 Task: Look for space in Tomé, Chile from 2nd August, 2023 to 12th August, 2023 for 2 adults in price range Rs.5000 to Rs.10000. Place can be private room with 1  bedroom having 1 bed and 1 bathroom. Property type can be house, flat, guest house, hotel. Booking option can be shelf check-in. Required host language is English.
Action: Mouse moved to (374, 125)
Screenshot: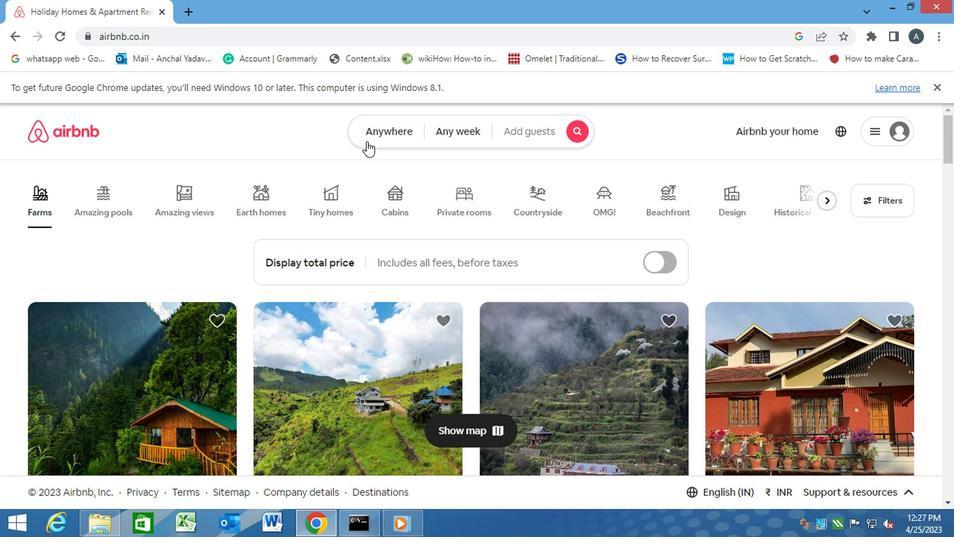 
Action: Mouse pressed left at (374, 125)
Screenshot: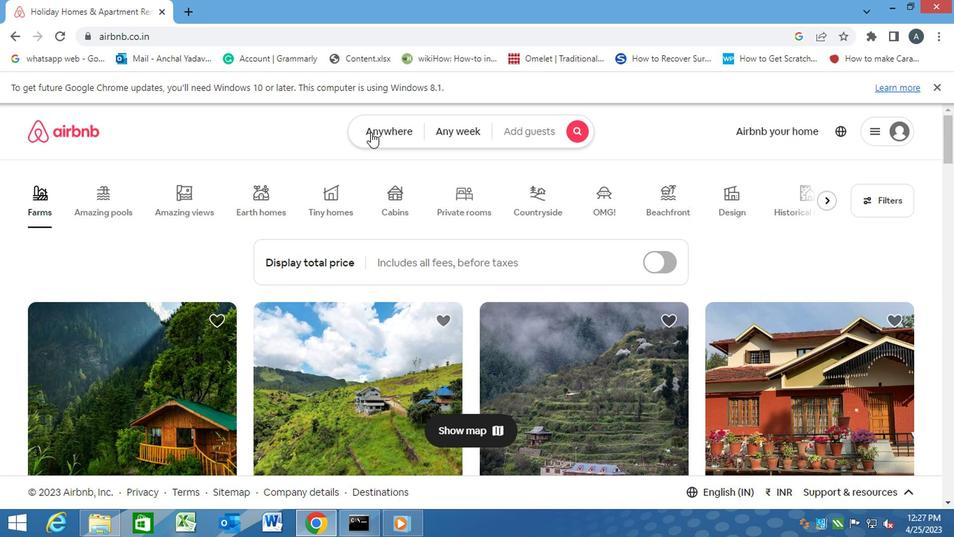
Action: Mouse moved to (268, 171)
Screenshot: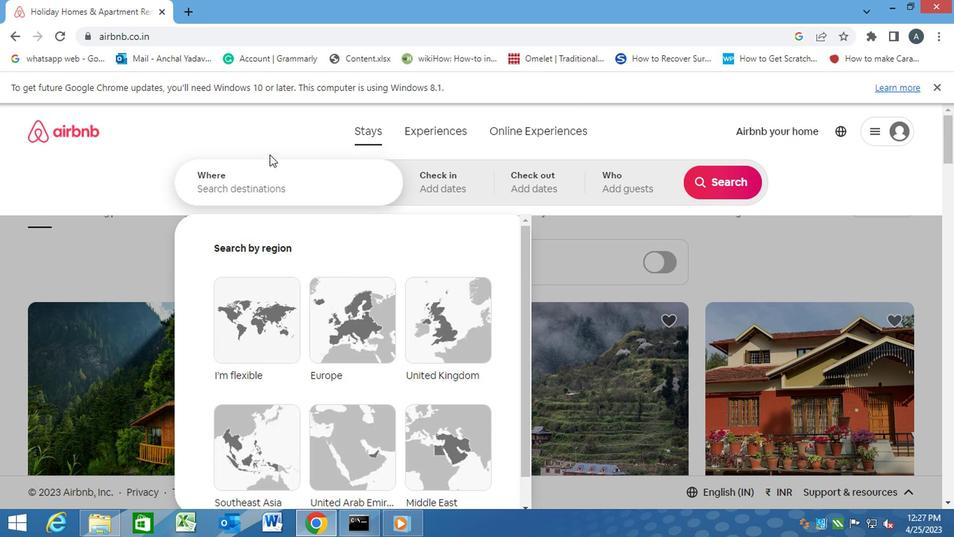 
Action: Mouse pressed left at (268, 171)
Screenshot: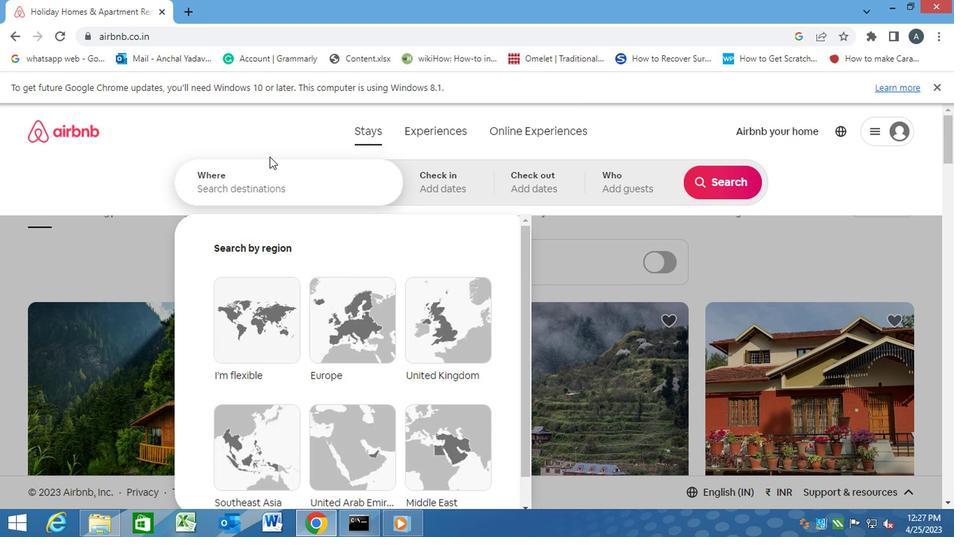 
Action: Key pressed t<Key.caps_lock>ome,<Key.space><Key.caps_lock>c<Key.caps_lock>hile<Key.enter>
Screenshot: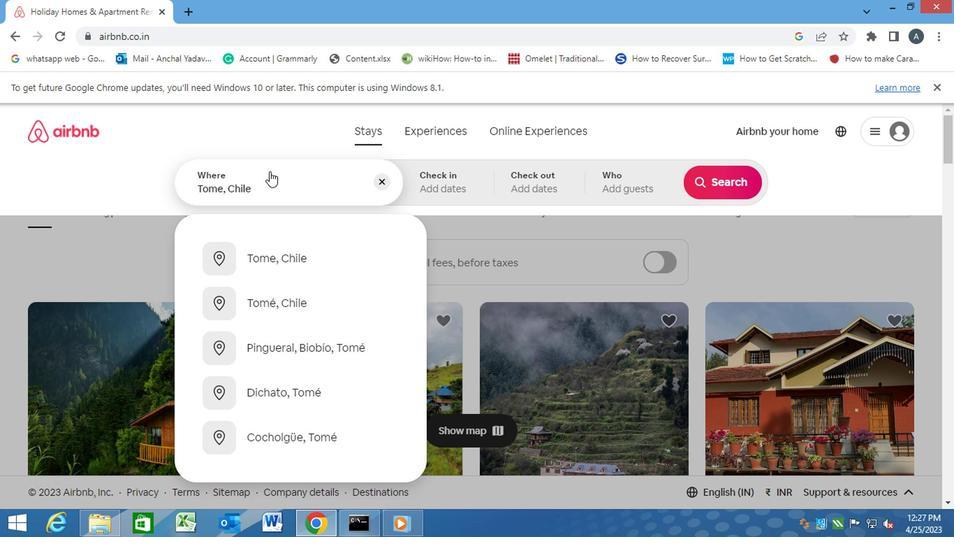 
Action: Mouse moved to (717, 297)
Screenshot: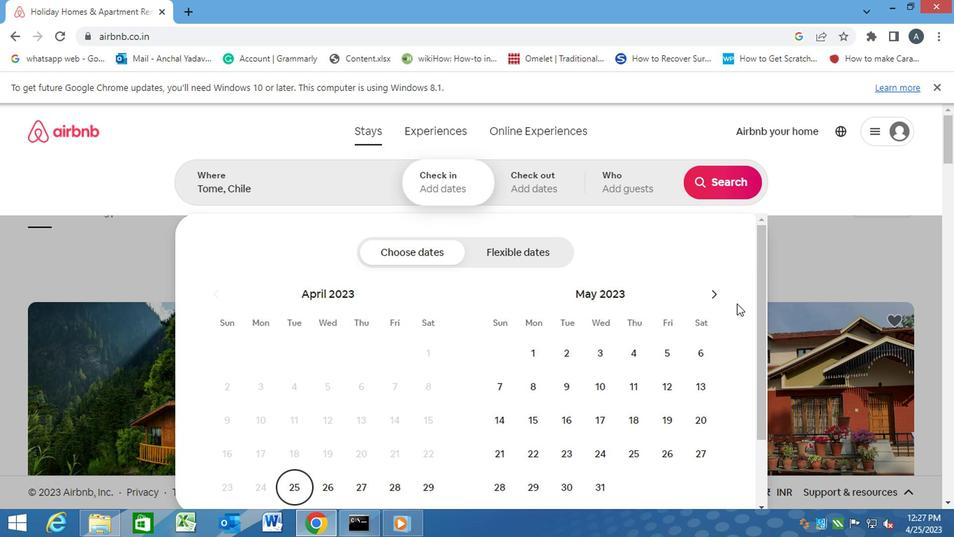 
Action: Mouse pressed left at (717, 297)
Screenshot: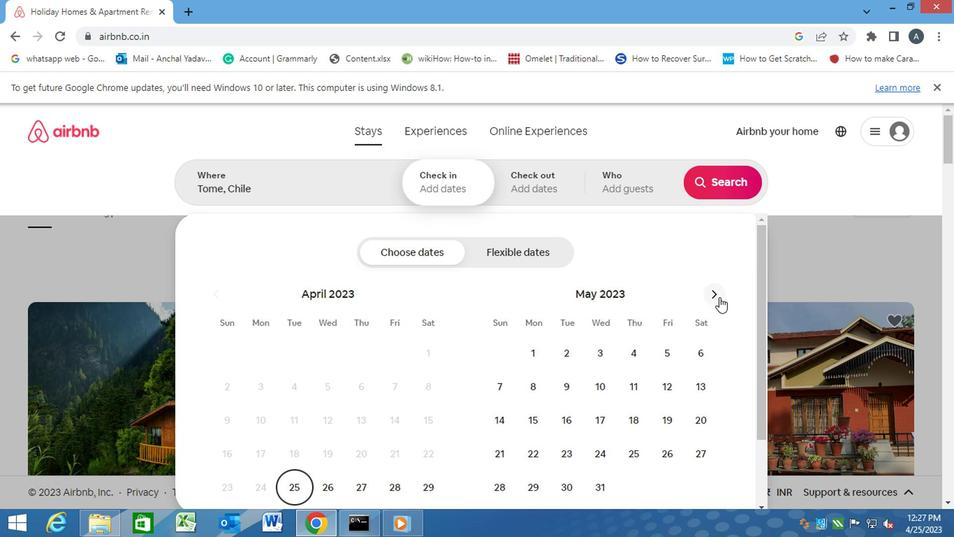
Action: Mouse pressed left at (717, 297)
Screenshot: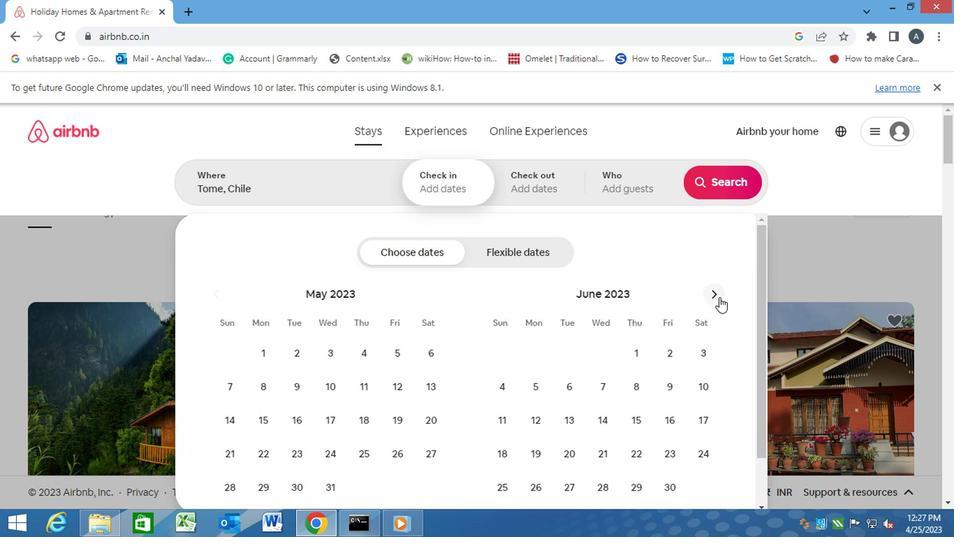 
Action: Mouse pressed left at (717, 297)
Screenshot: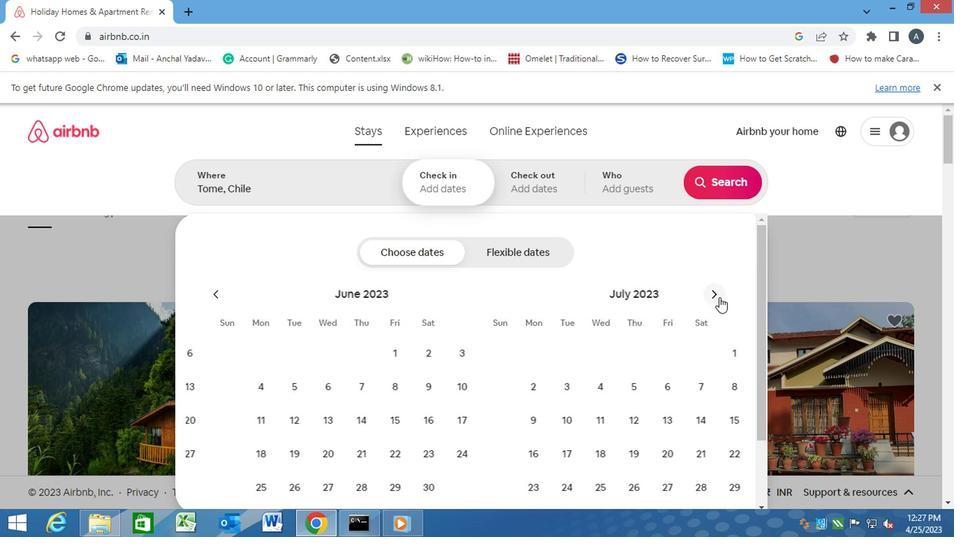 
Action: Mouse moved to (592, 353)
Screenshot: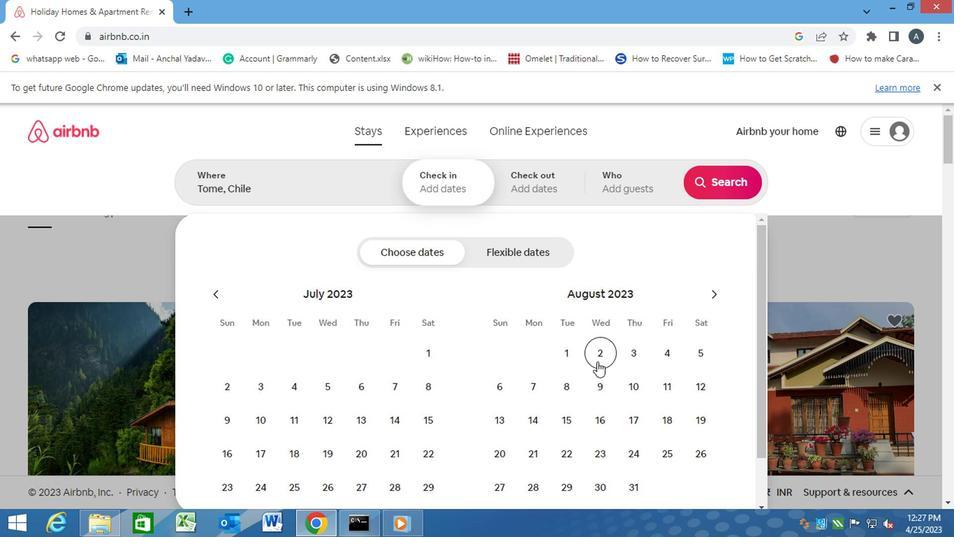 
Action: Mouse pressed left at (592, 353)
Screenshot: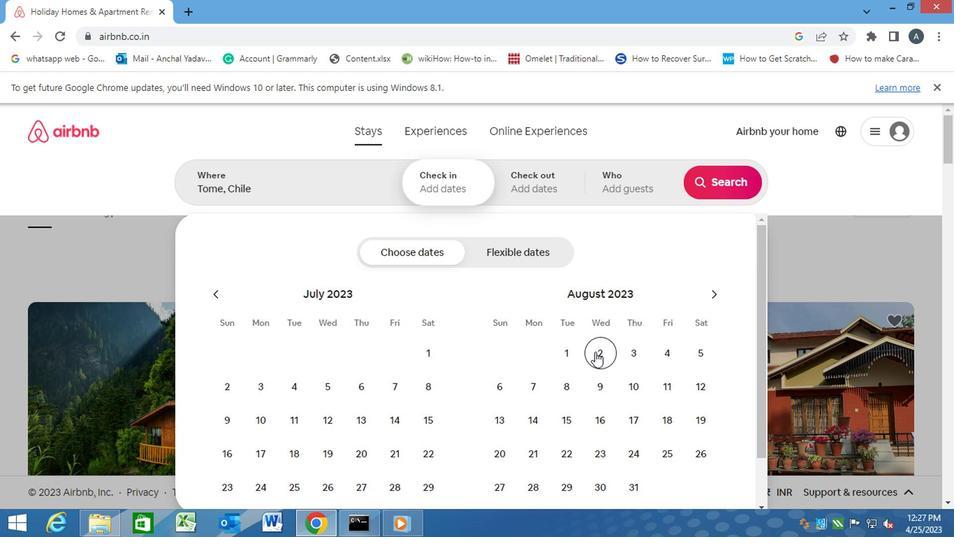 
Action: Mouse moved to (705, 386)
Screenshot: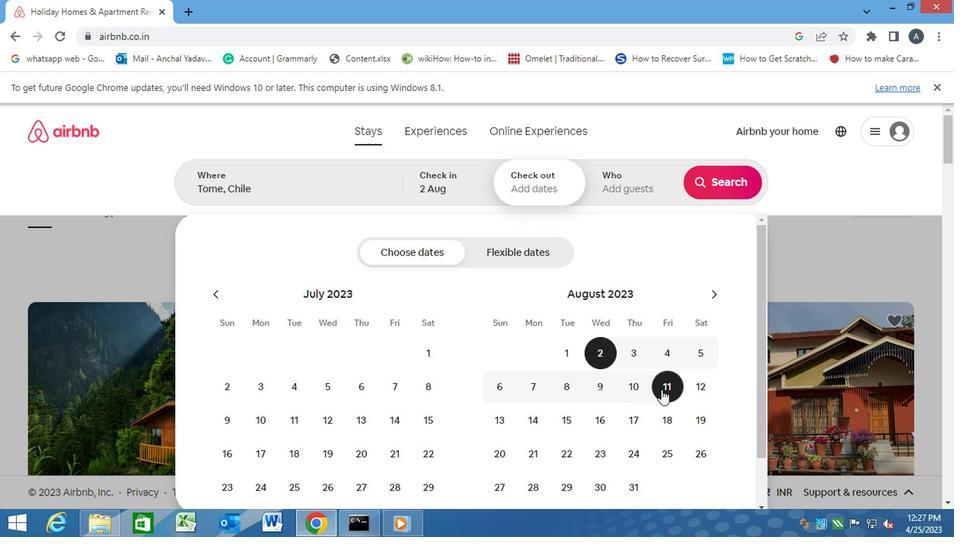 
Action: Mouse pressed left at (705, 386)
Screenshot: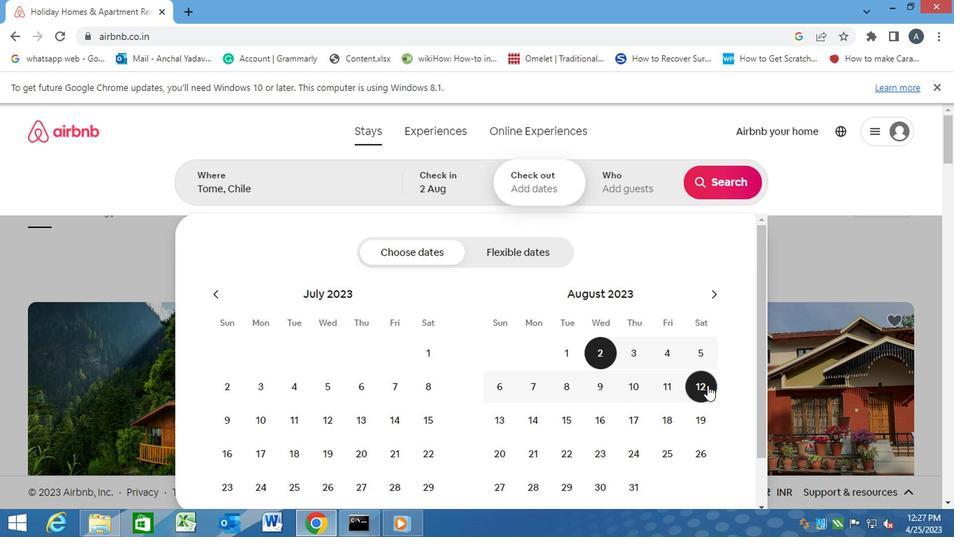 
Action: Mouse moved to (629, 185)
Screenshot: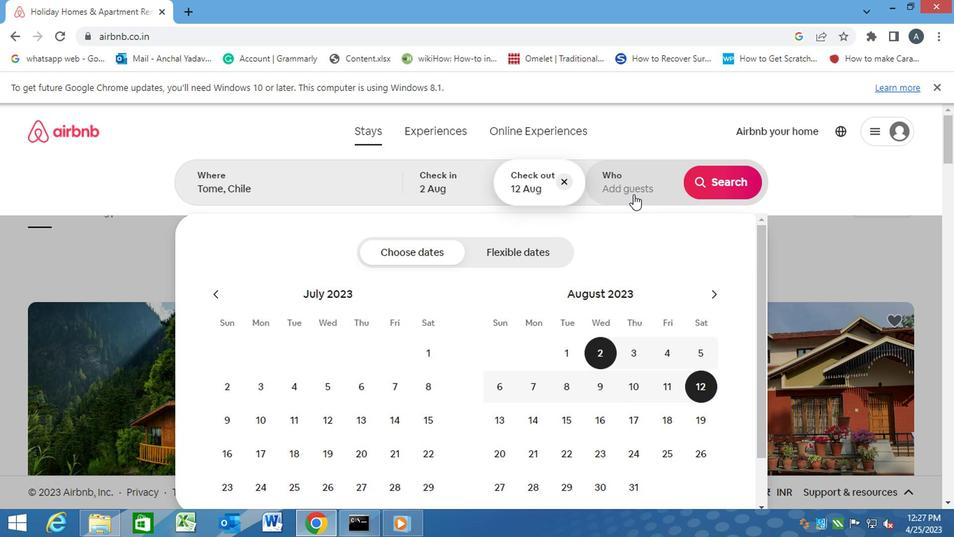 
Action: Mouse pressed left at (629, 185)
Screenshot: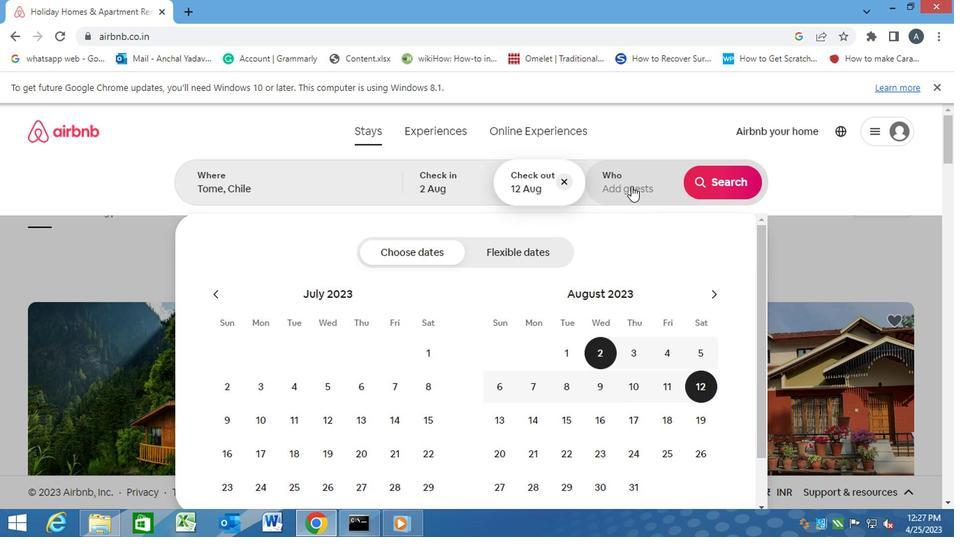 
Action: Mouse moved to (728, 250)
Screenshot: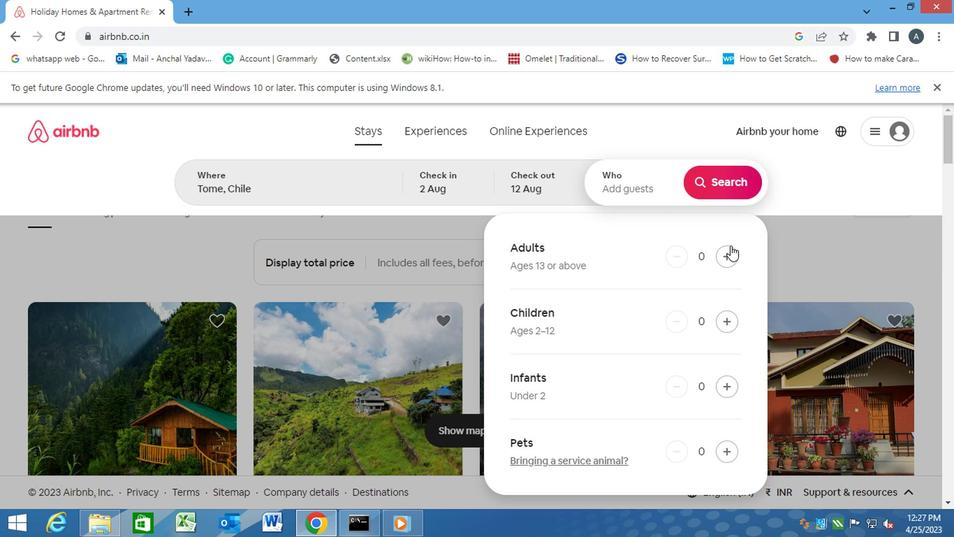 
Action: Mouse pressed left at (728, 250)
Screenshot: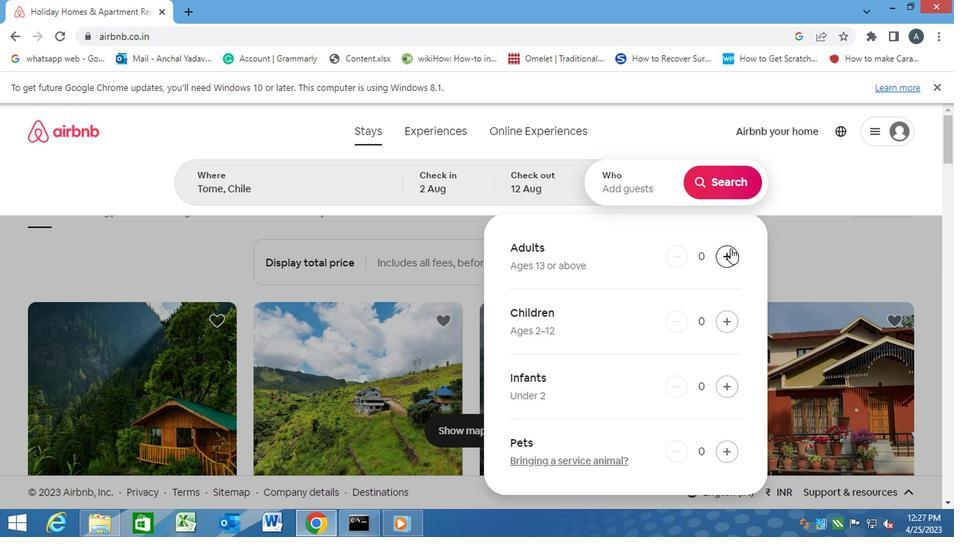 
Action: Mouse pressed left at (728, 250)
Screenshot: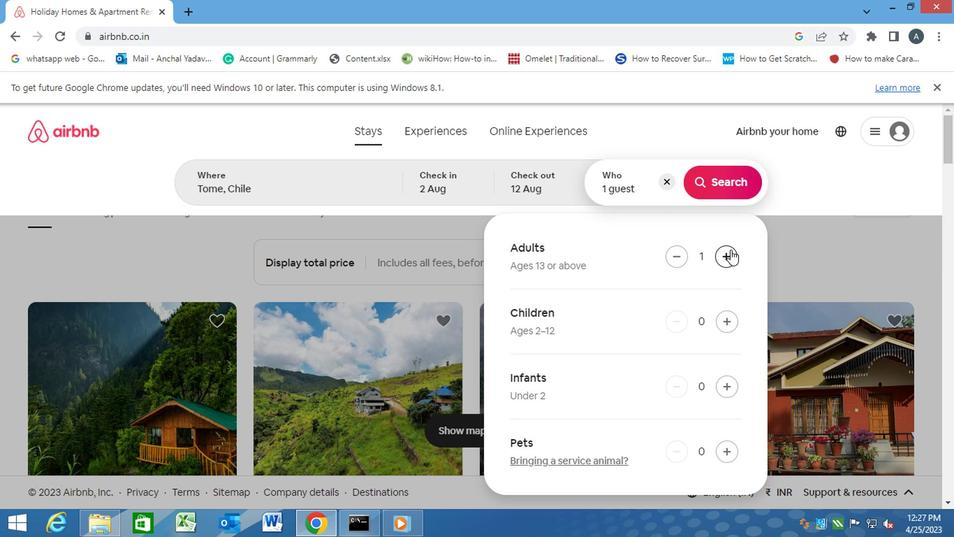 
Action: Mouse moved to (717, 188)
Screenshot: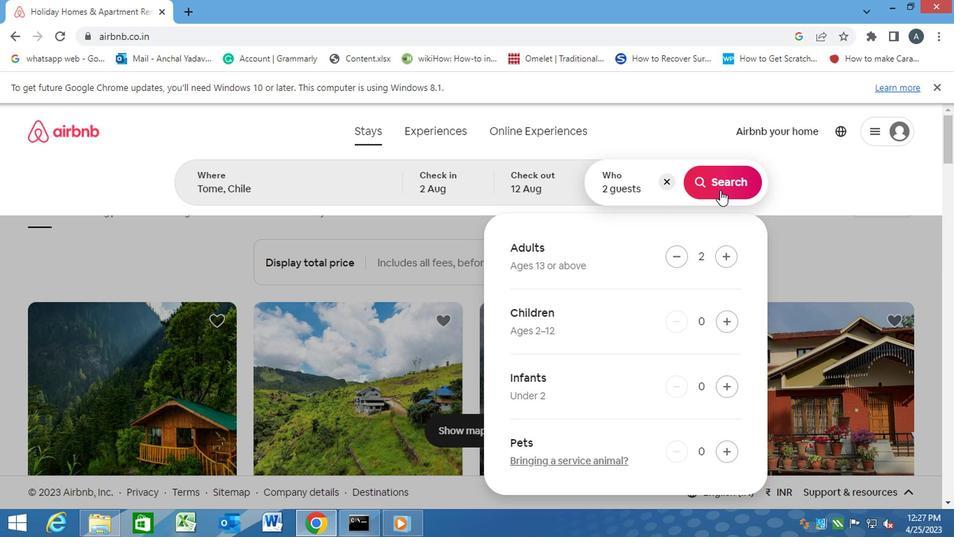 
Action: Mouse pressed left at (717, 188)
Screenshot: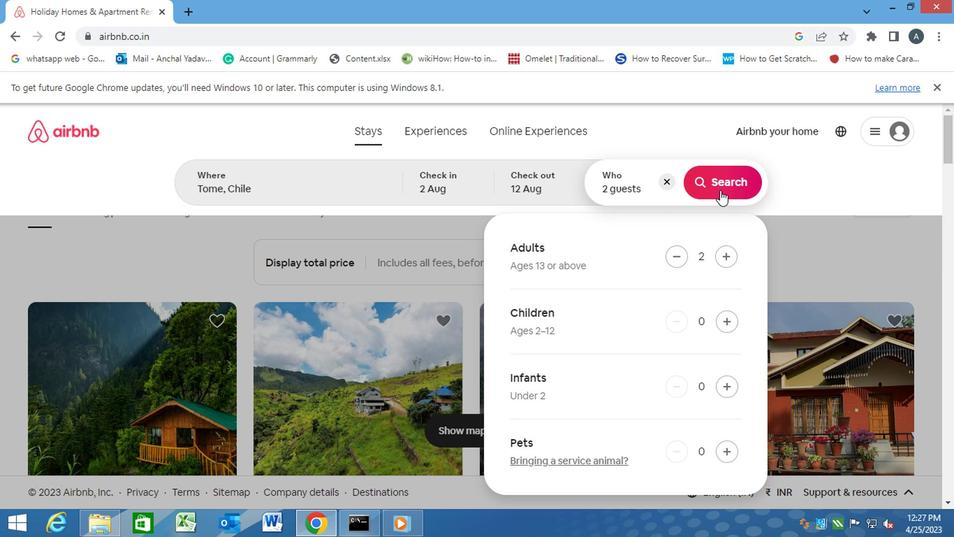 
Action: Mouse moved to (881, 180)
Screenshot: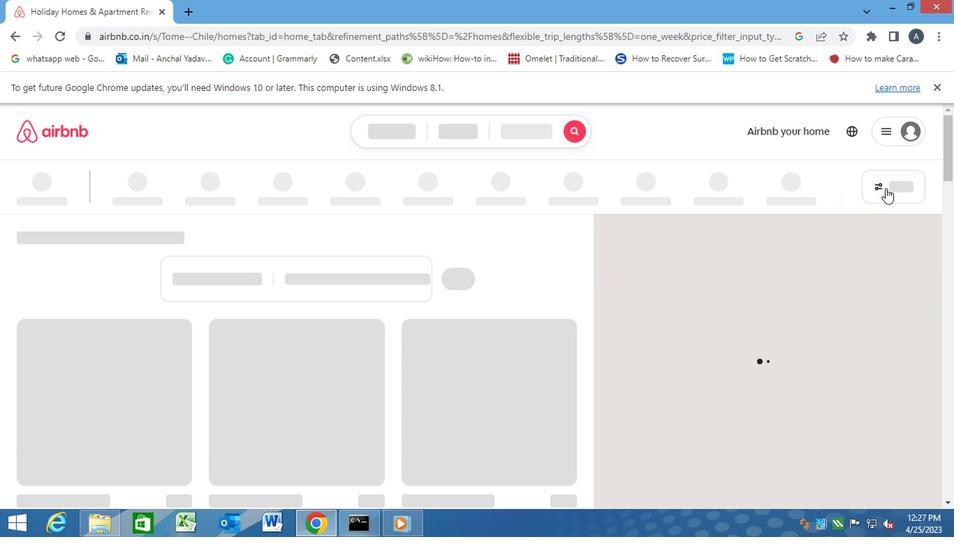 
Action: Mouse pressed left at (881, 180)
Screenshot: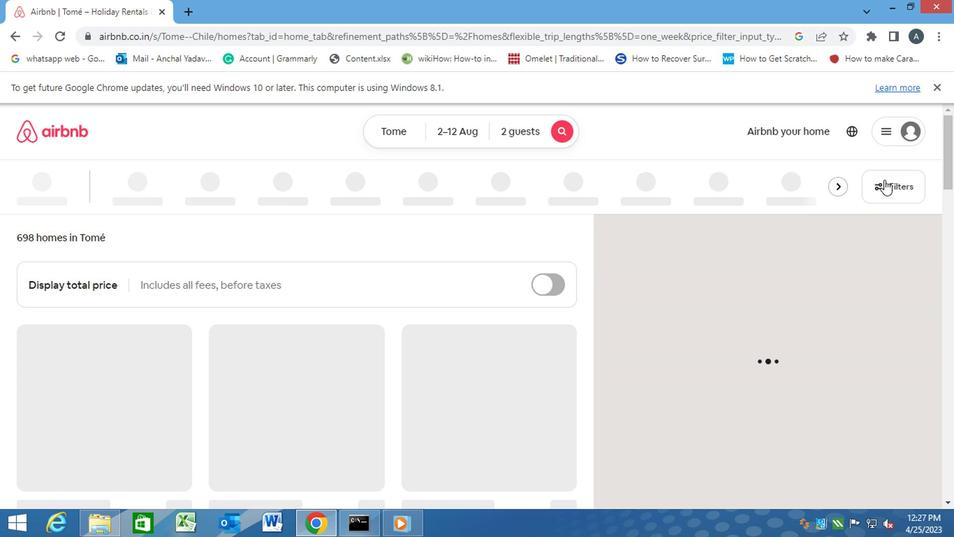 
Action: Mouse moved to (286, 367)
Screenshot: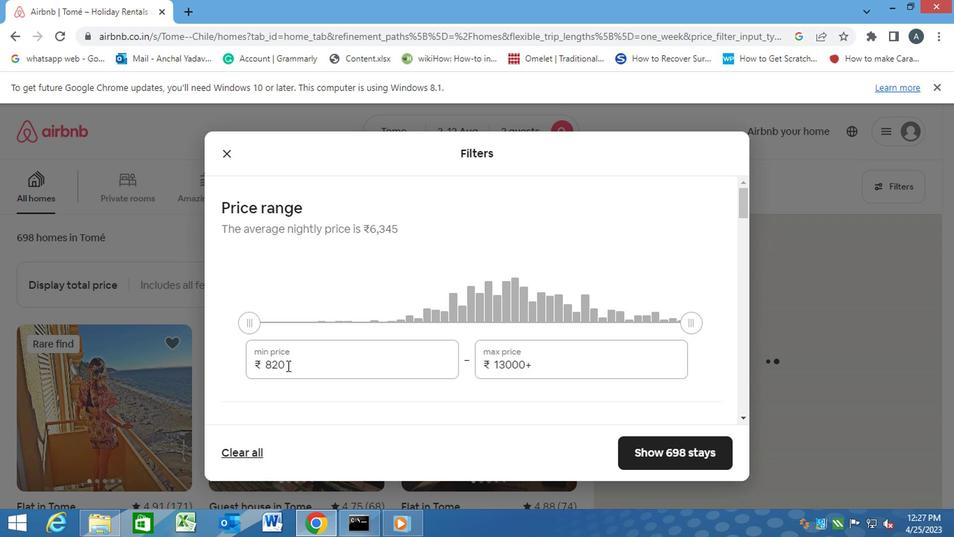 
Action: Mouse pressed left at (286, 367)
Screenshot: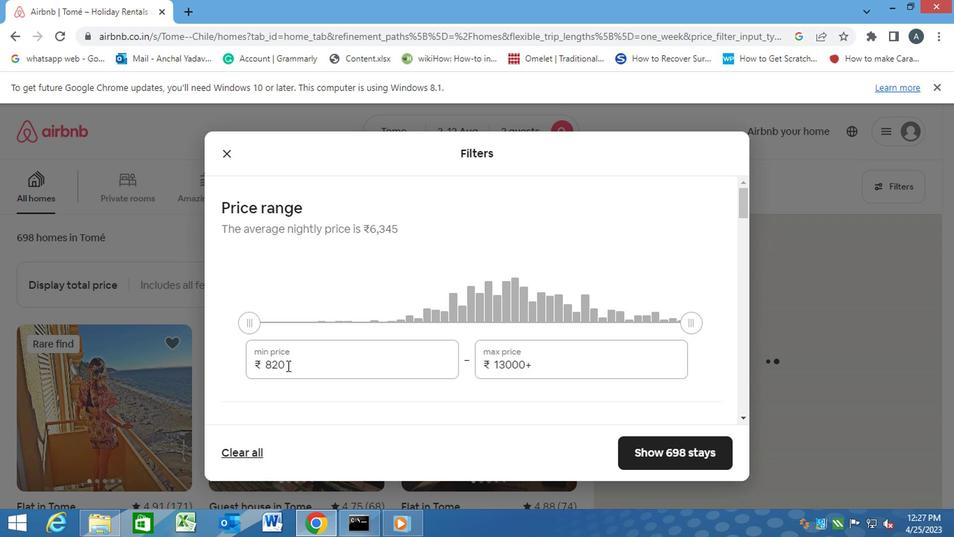 
Action: Mouse moved to (253, 366)
Screenshot: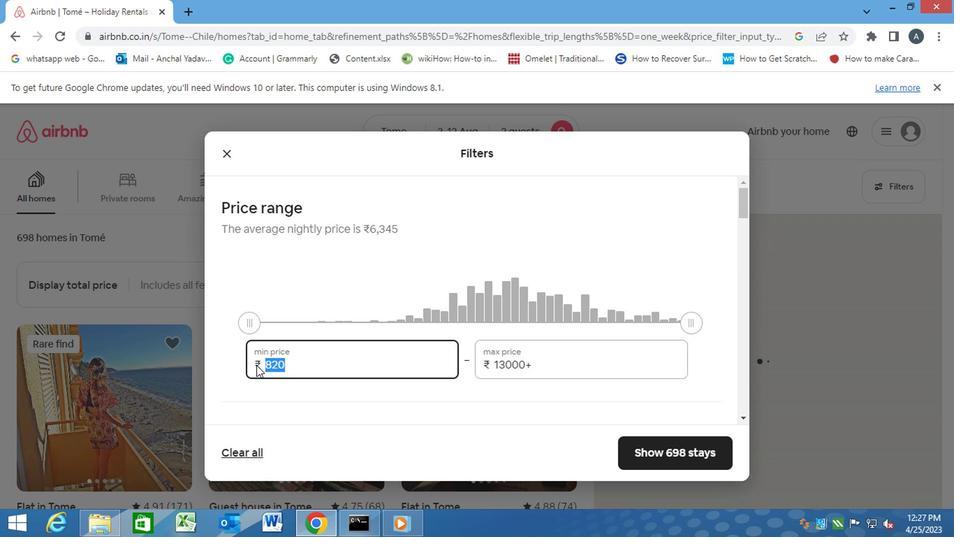 
Action: Key pressed 5000<Key.tab><Key.backspace>10000
Screenshot: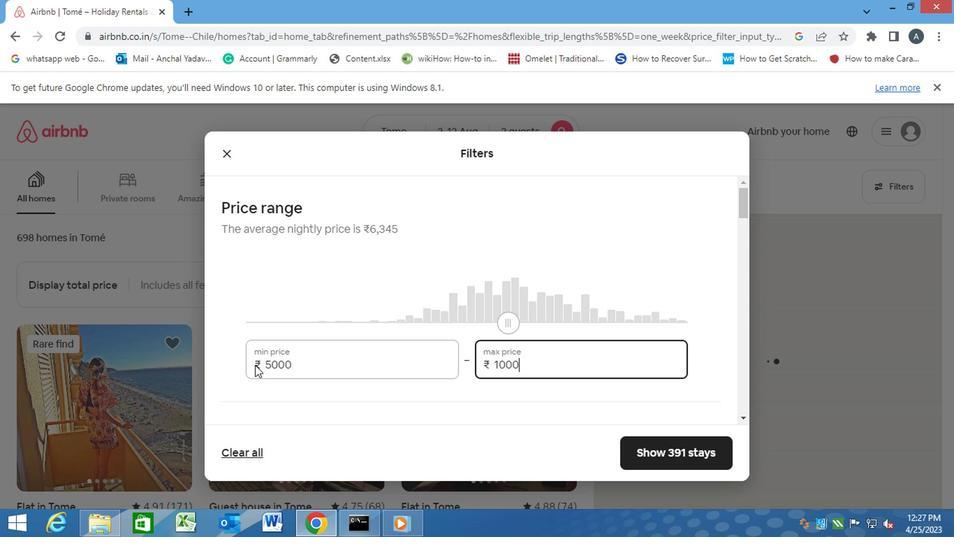 
Action: Mouse moved to (283, 392)
Screenshot: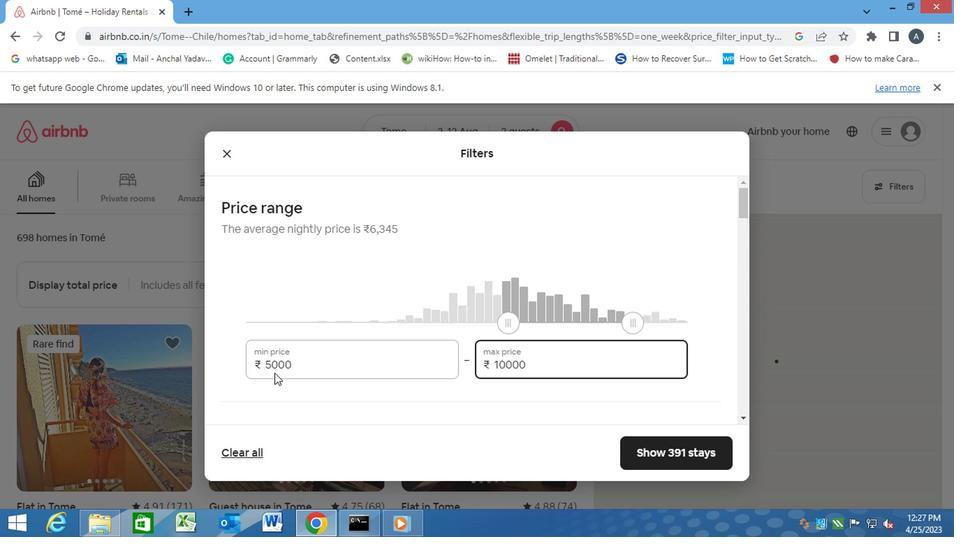 
Action: Mouse pressed left at (283, 392)
Screenshot: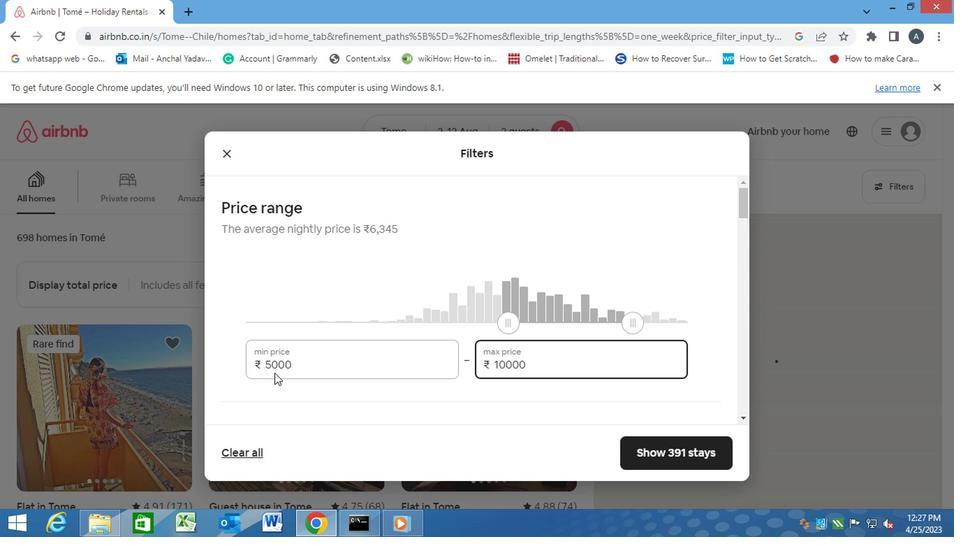 
Action: Mouse scrolled (283, 391) with delta (0, 0)
Screenshot: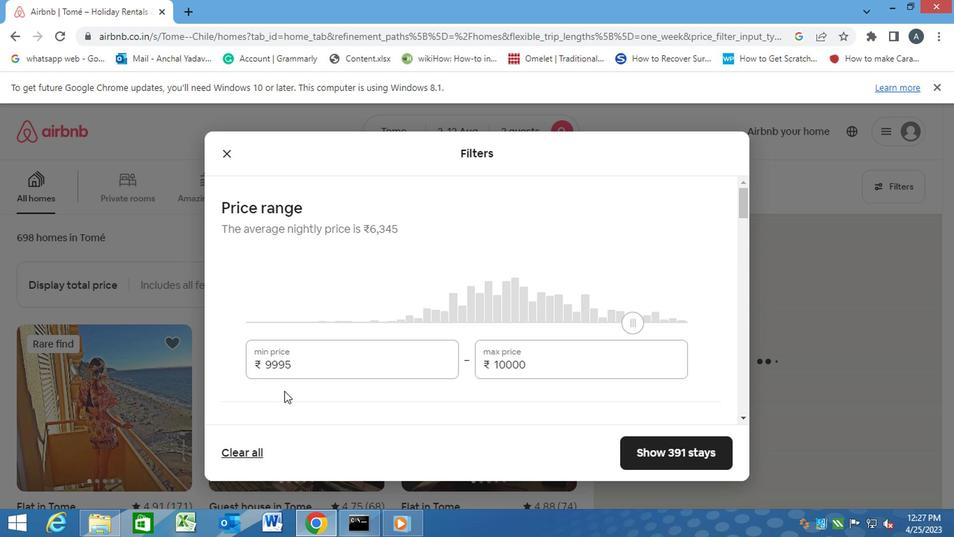 
Action: Mouse moved to (283, 392)
Screenshot: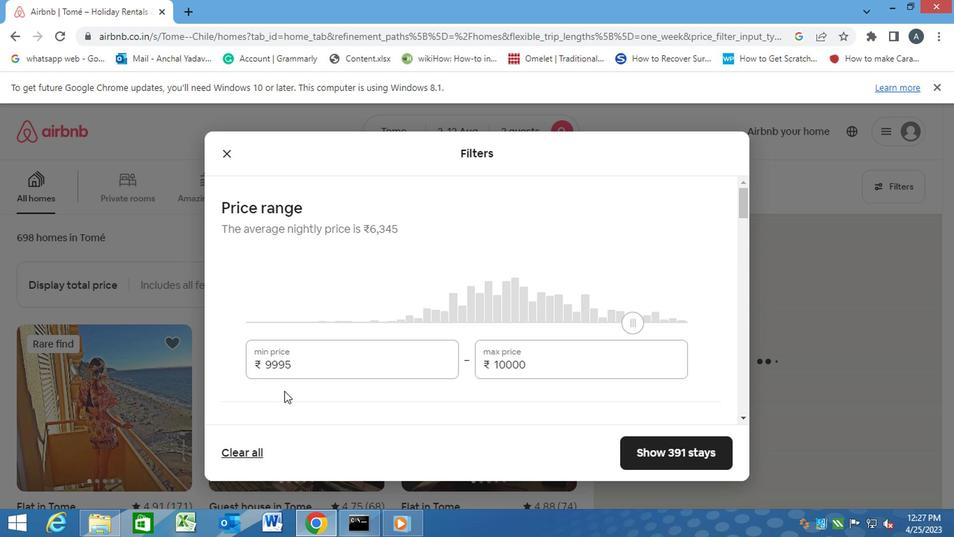
Action: Mouse scrolled (283, 392) with delta (0, 0)
Screenshot: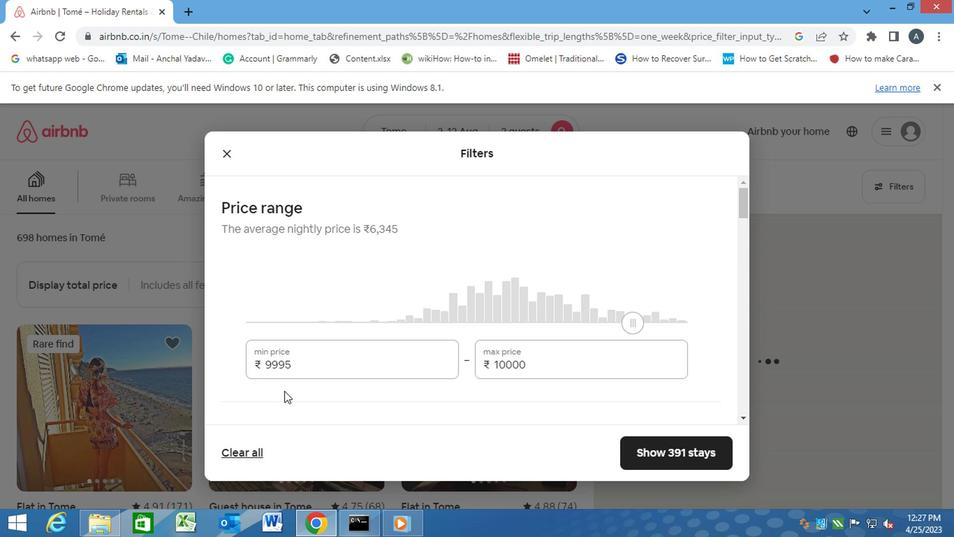 
Action: Mouse scrolled (283, 392) with delta (0, 0)
Screenshot: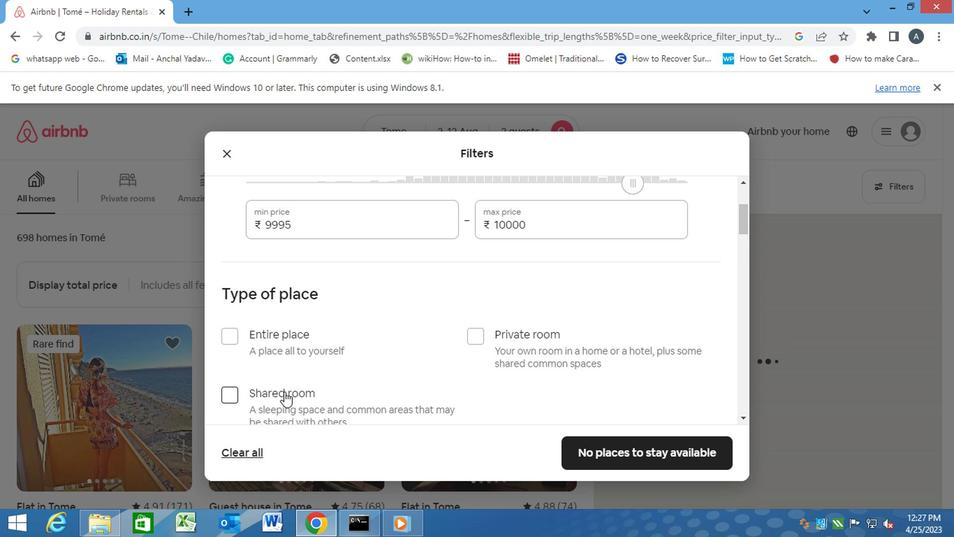 
Action: Mouse moved to (467, 265)
Screenshot: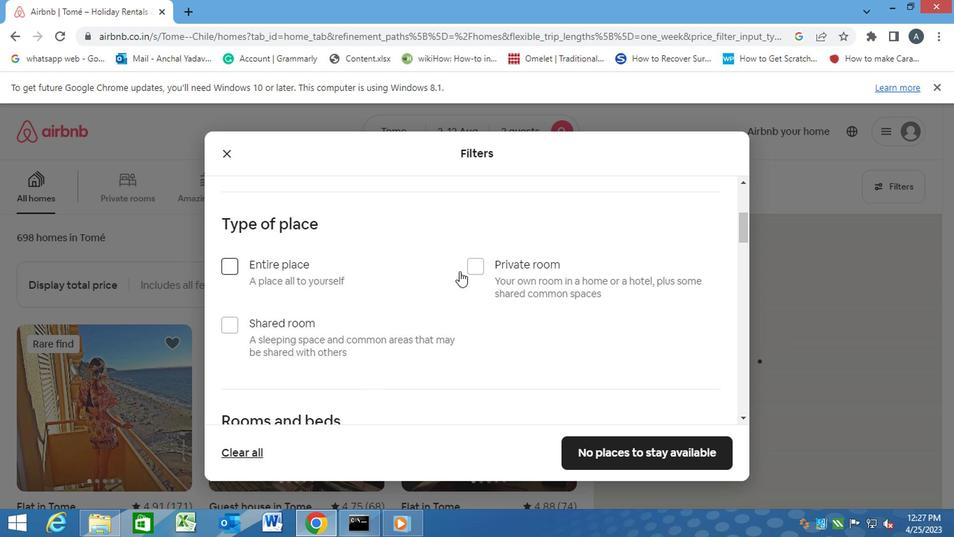 
Action: Mouse pressed left at (467, 265)
Screenshot: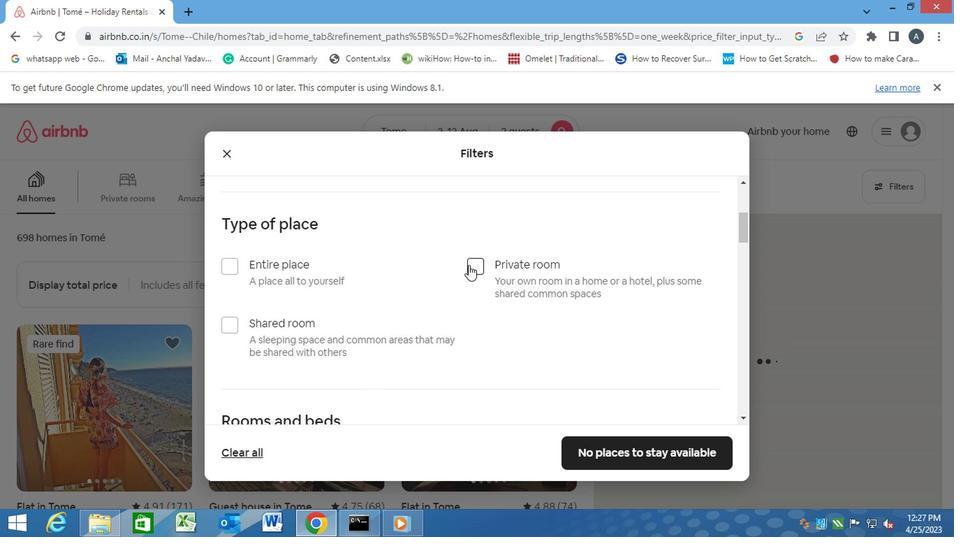 
Action: Mouse moved to (427, 331)
Screenshot: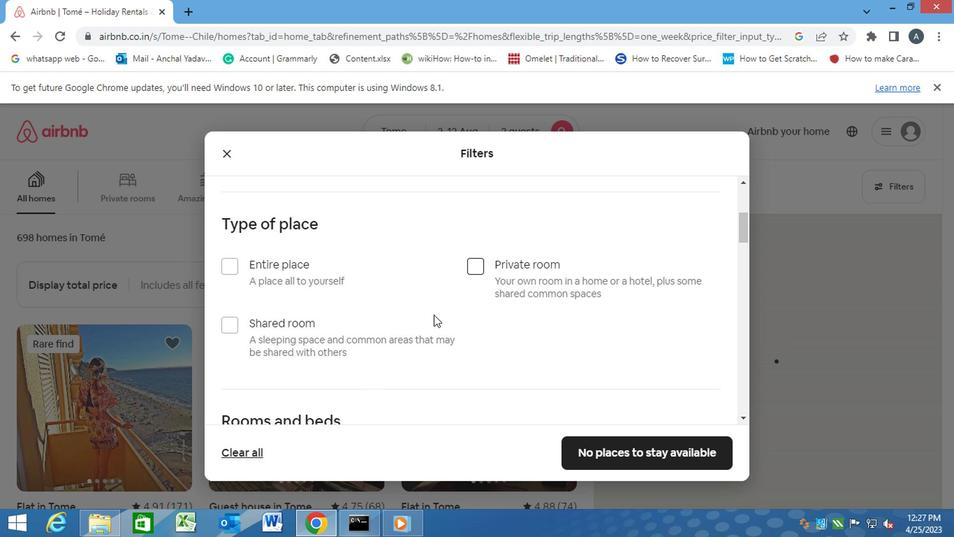 
Action: Mouse scrolled (427, 330) with delta (0, 0)
Screenshot: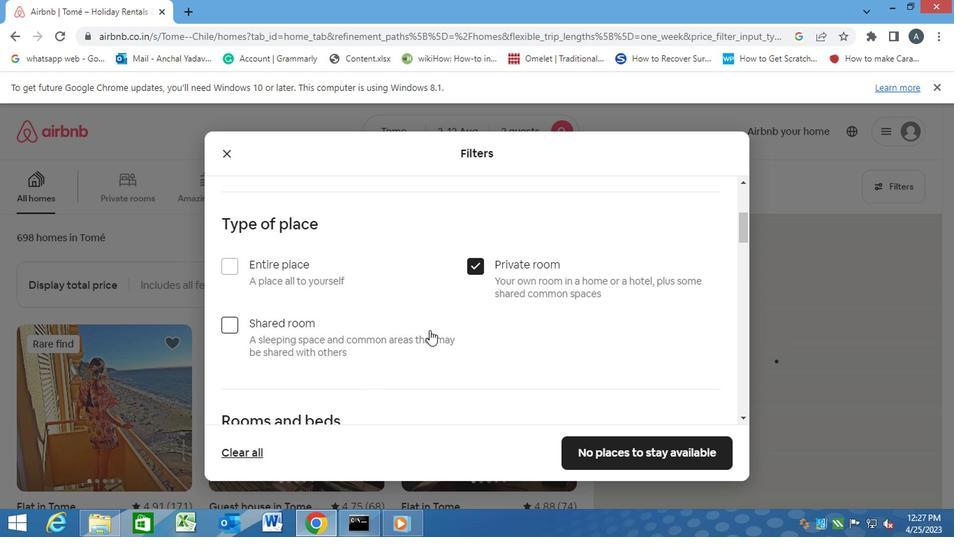 
Action: Mouse scrolled (427, 330) with delta (0, 0)
Screenshot: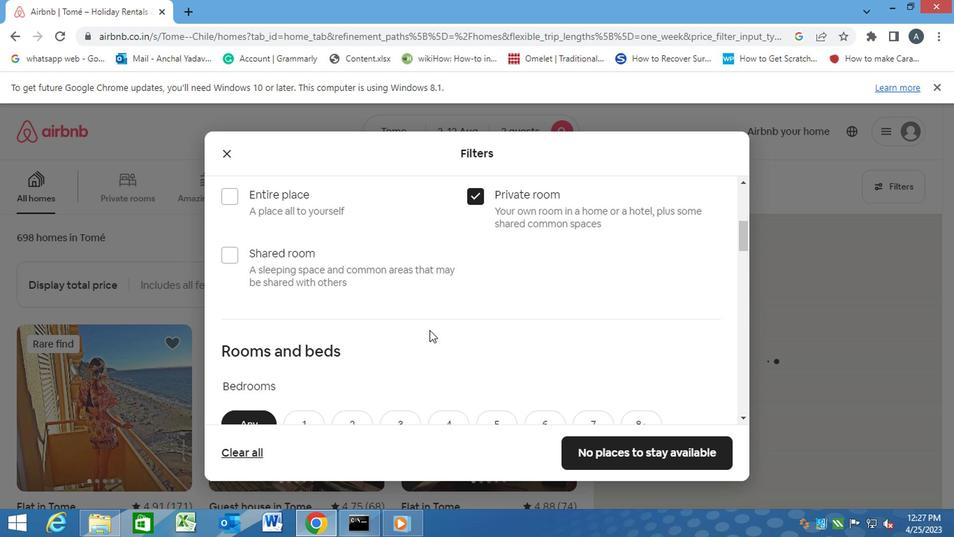 
Action: Mouse scrolled (427, 330) with delta (0, 0)
Screenshot: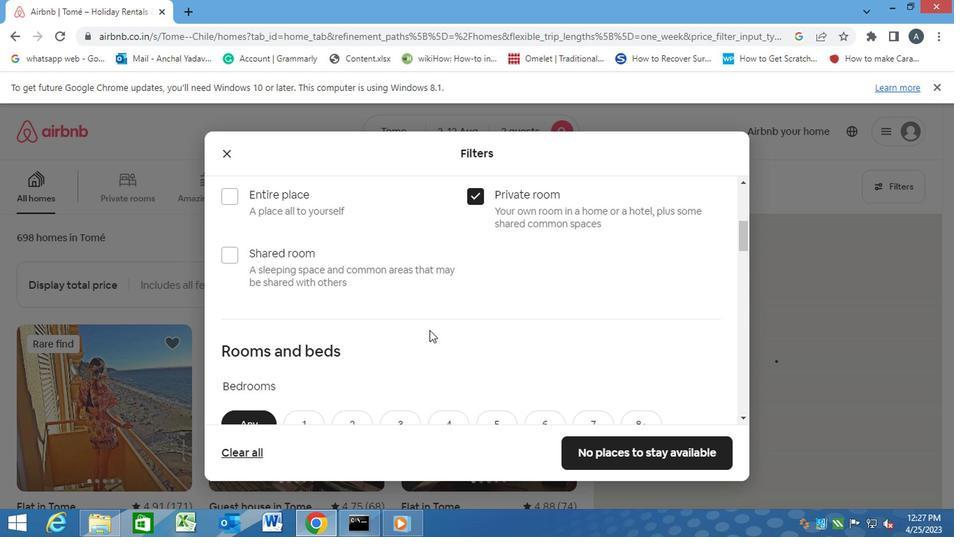 
Action: Mouse scrolled (427, 330) with delta (0, 0)
Screenshot: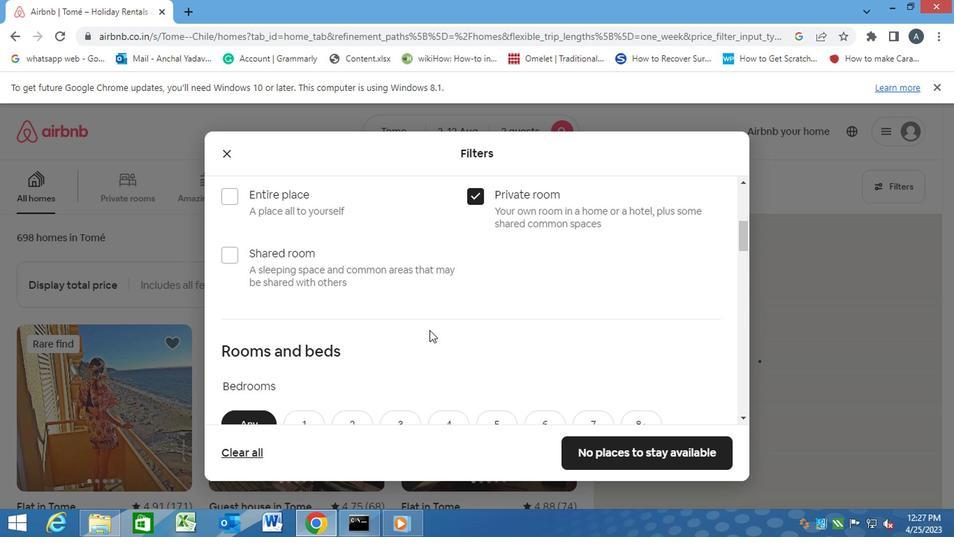 
Action: Mouse moved to (301, 214)
Screenshot: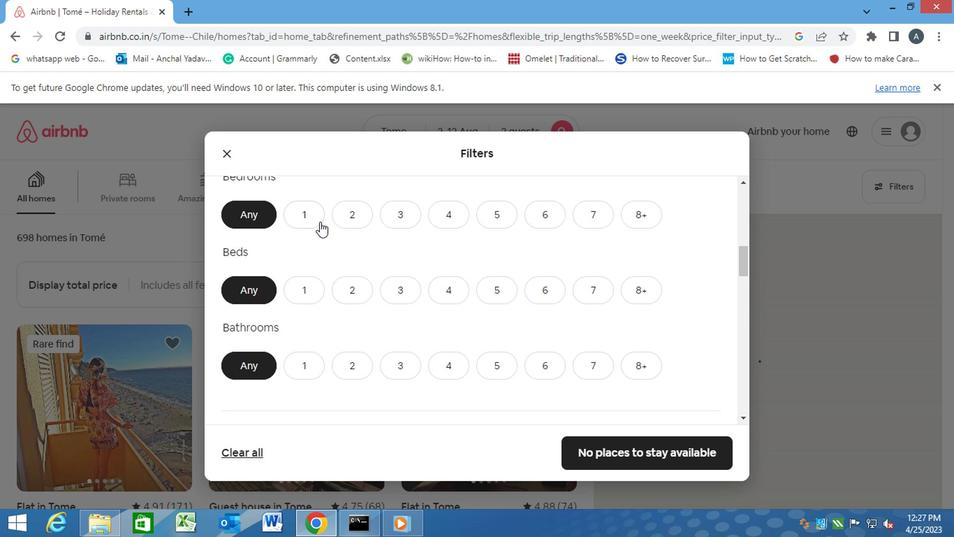 
Action: Mouse pressed left at (301, 214)
Screenshot: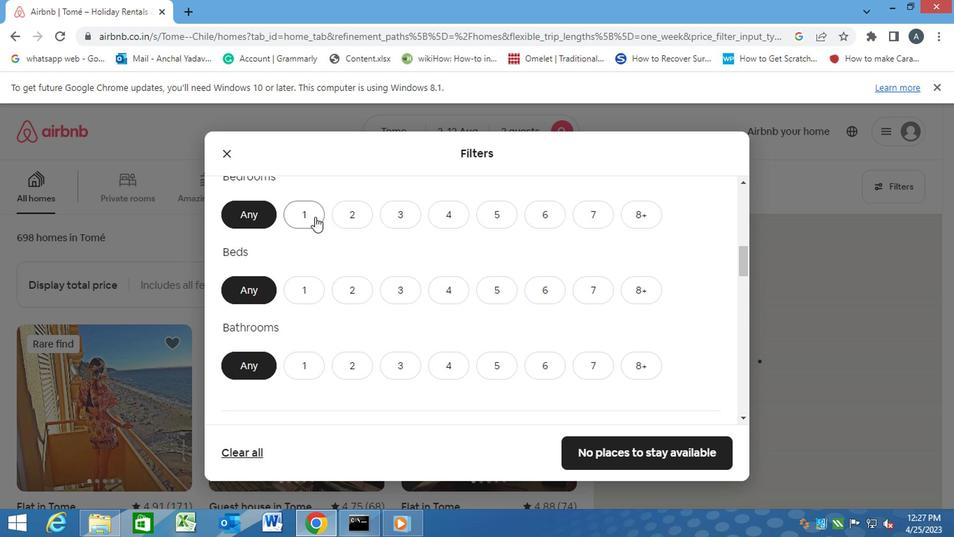 
Action: Mouse moved to (309, 285)
Screenshot: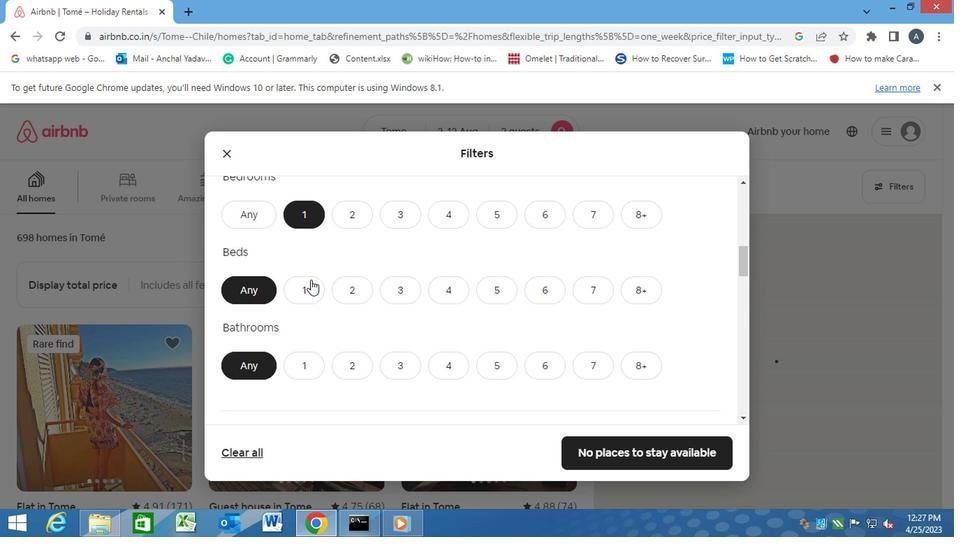 
Action: Mouse pressed left at (309, 285)
Screenshot: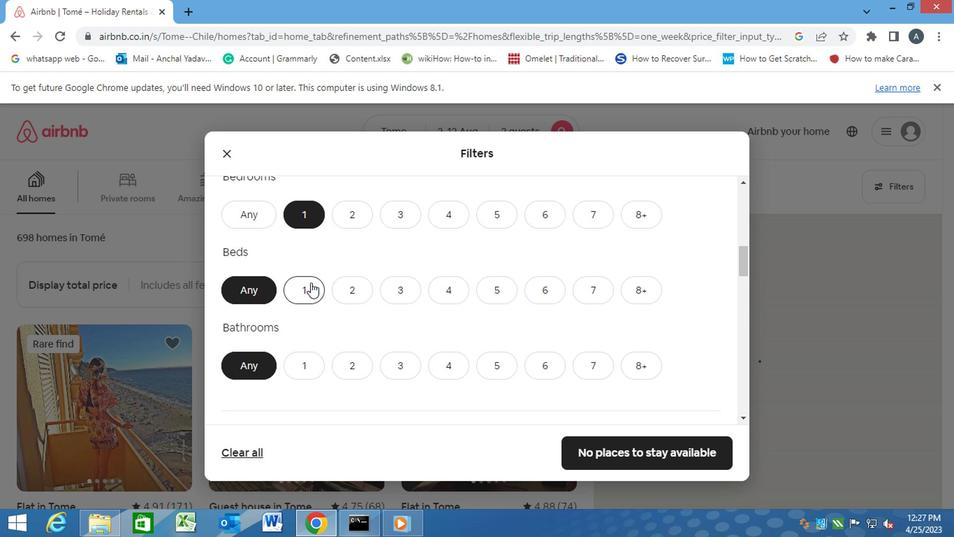 
Action: Mouse moved to (300, 367)
Screenshot: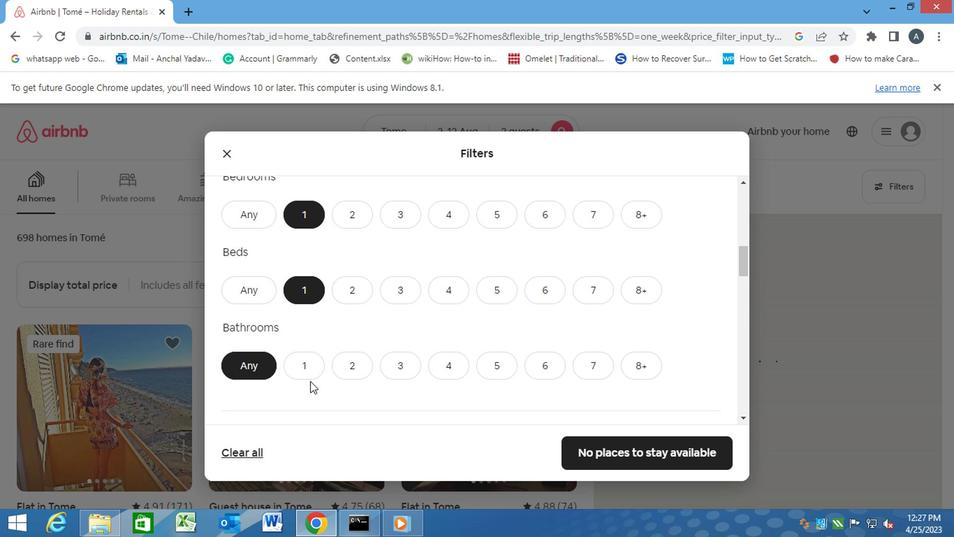 
Action: Mouse pressed left at (300, 367)
Screenshot: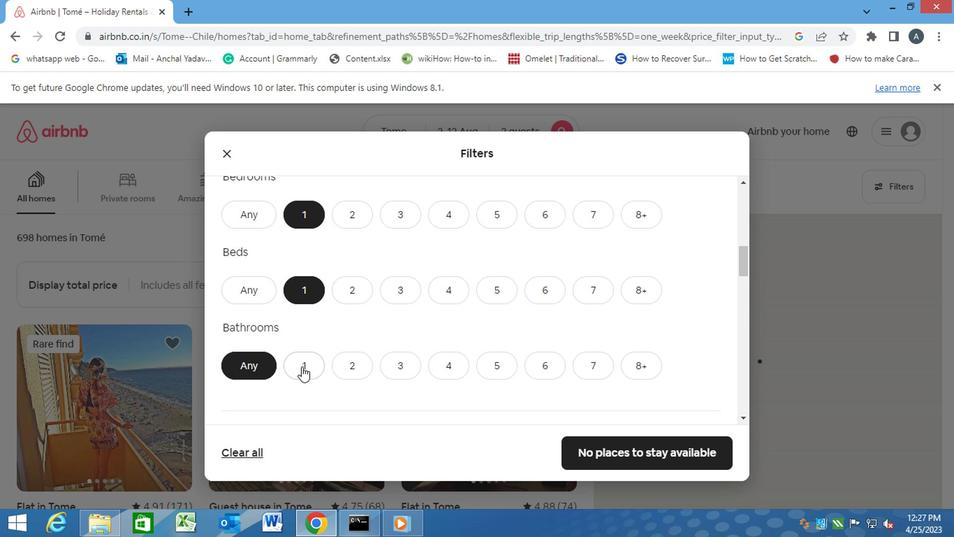 
Action: Mouse moved to (349, 409)
Screenshot: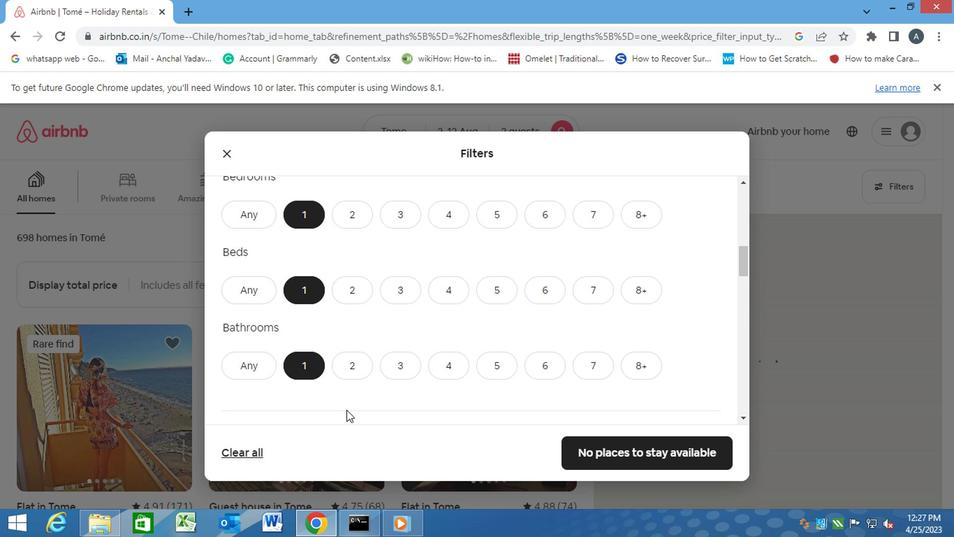 
Action: Mouse scrolled (349, 409) with delta (0, 0)
Screenshot: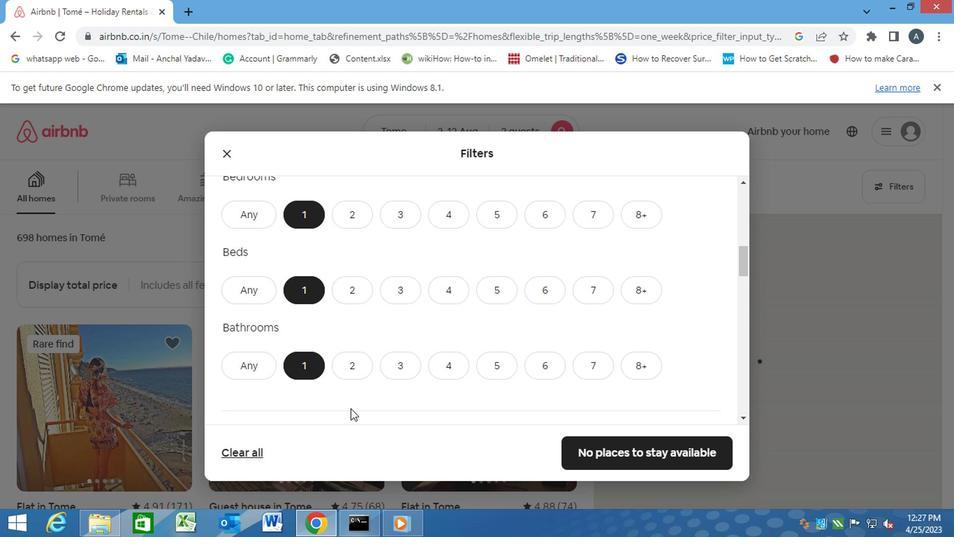
Action: Mouse scrolled (349, 409) with delta (0, 0)
Screenshot: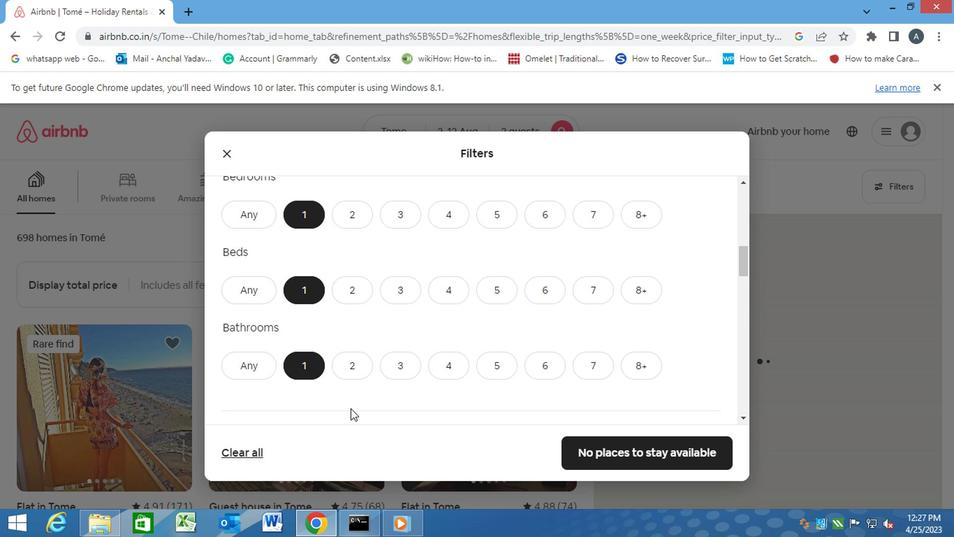 
Action: Mouse scrolled (349, 409) with delta (0, 0)
Screenshot: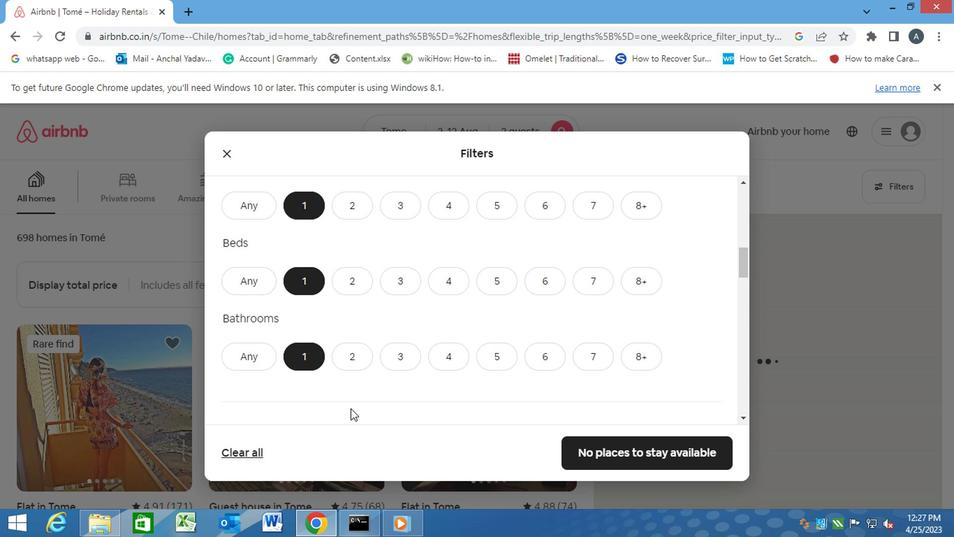 
Action: Mouse moved to (300, 316)
Screenshot: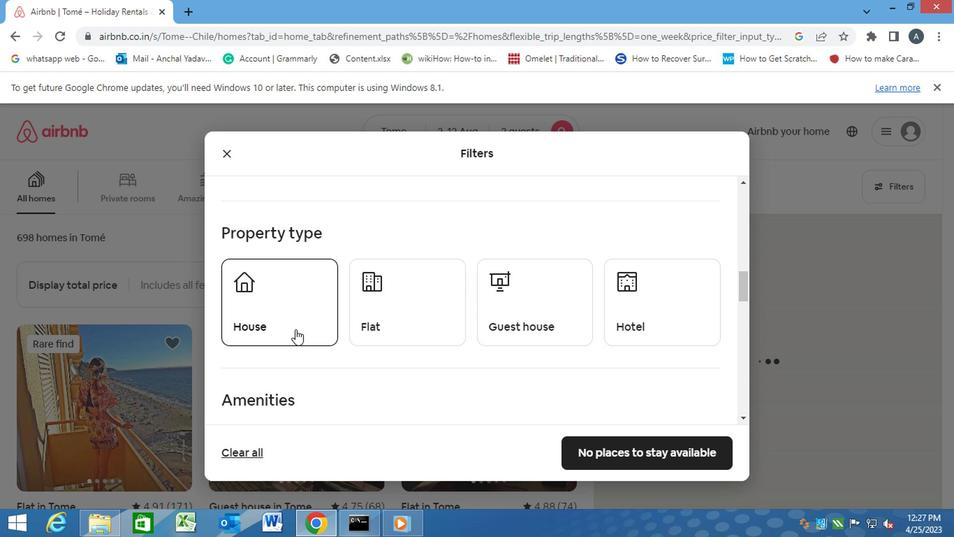 
Action: Mouse pressed left at (300, 316)
Screenshot: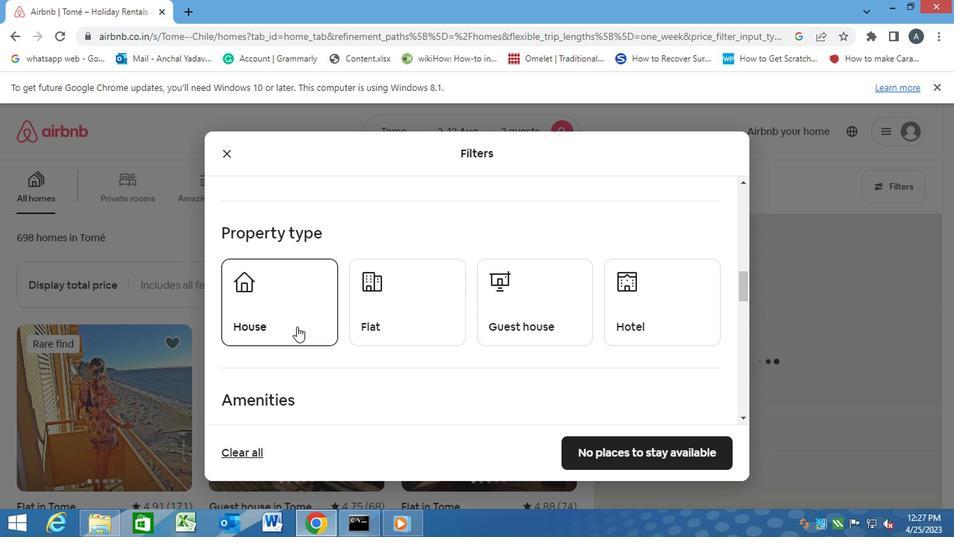 
Action: Mouse moved to (381, 307)
Screenshot: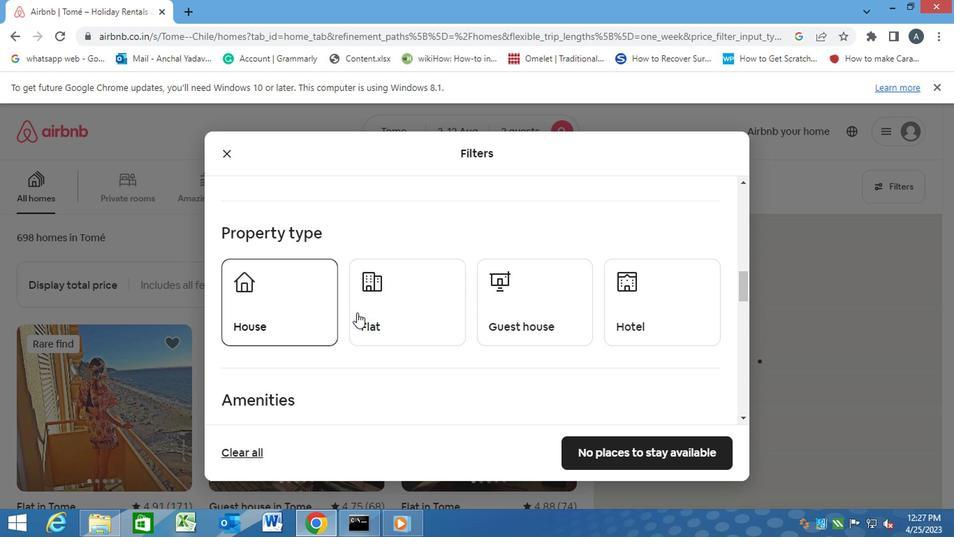 
Action: Mouse pressed left at (381, 307)
Screenshot: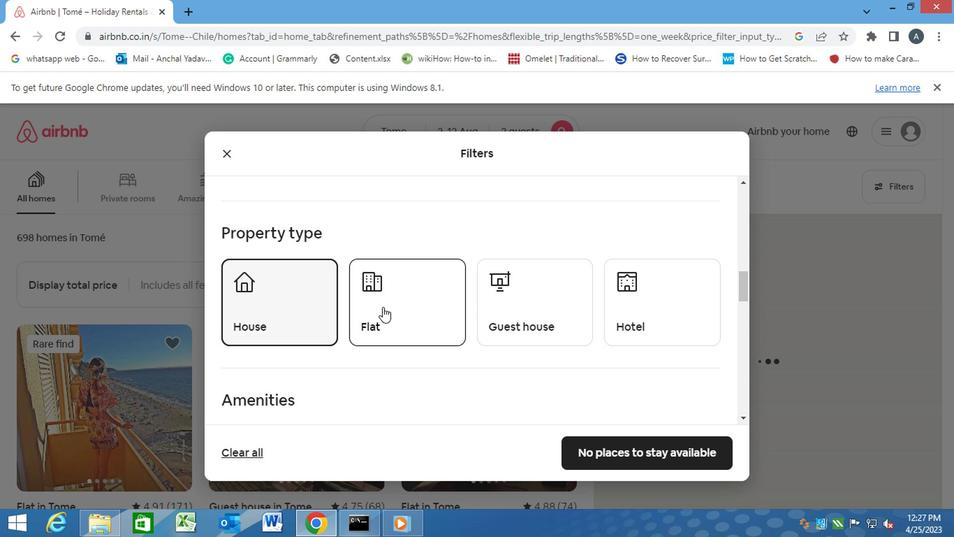
Action: Mouse moved to (499, 314)
Screenshot: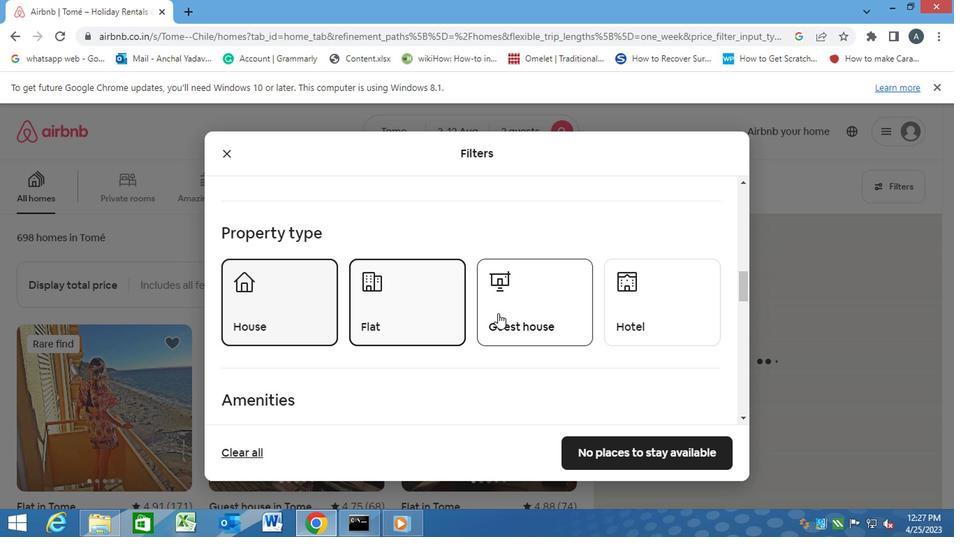 
Action: Mouse pressed left at (499, 314)
Screenshot: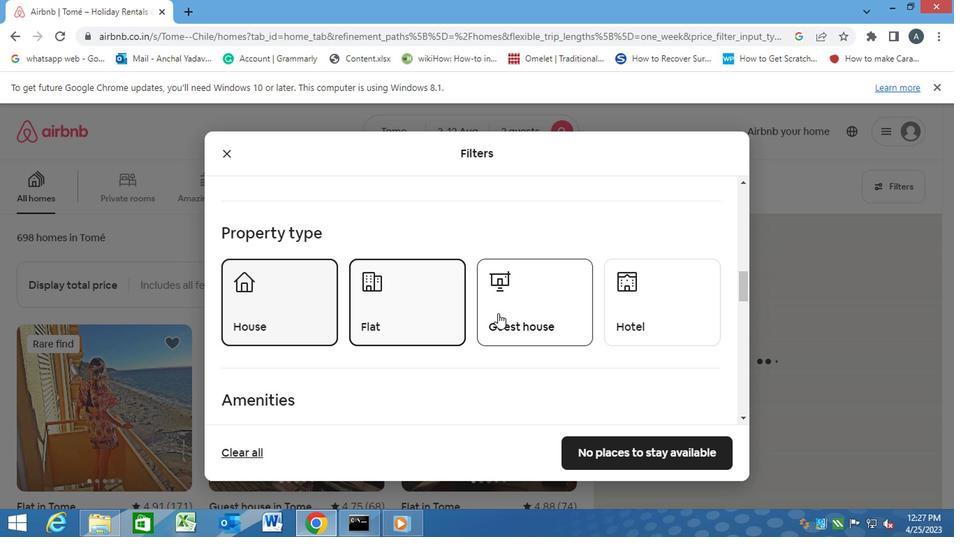 
Action: Mouse moved to (679, 309)
Screenshot: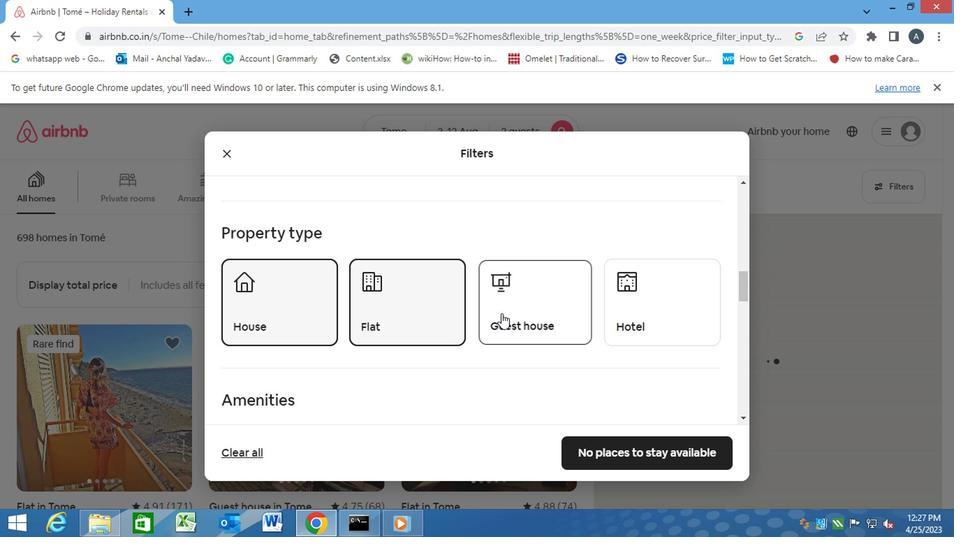 
Action: Mouse pressed left at (679, 309)
Screenshot: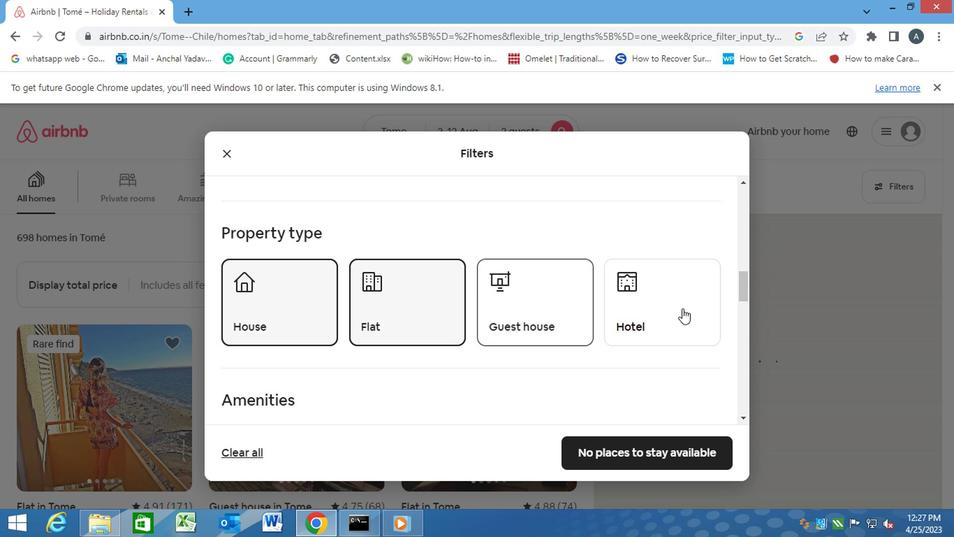 
Action: Mouse moved to (354, 399)
Screenshot: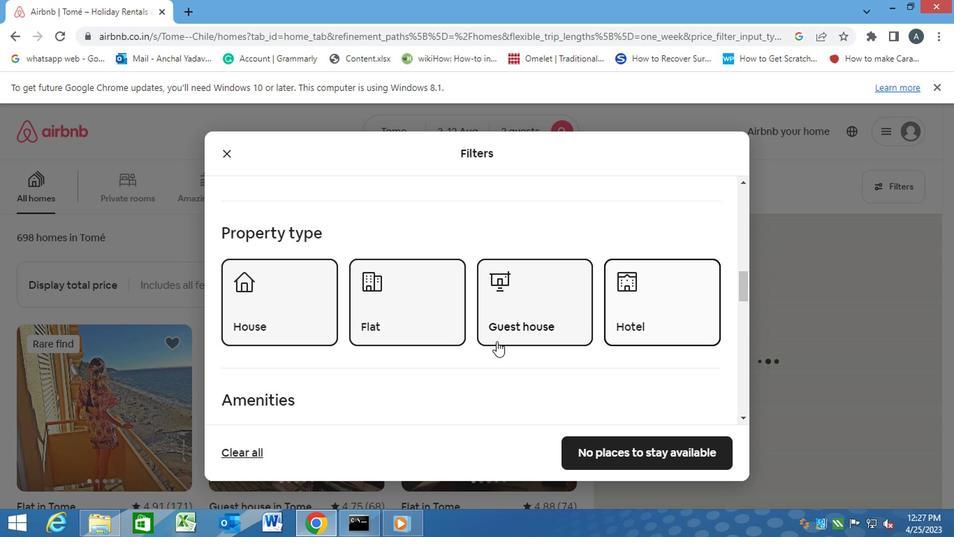 
Action: Mouse scrolled (354, 399) with delta (0, 0)
Screenshot: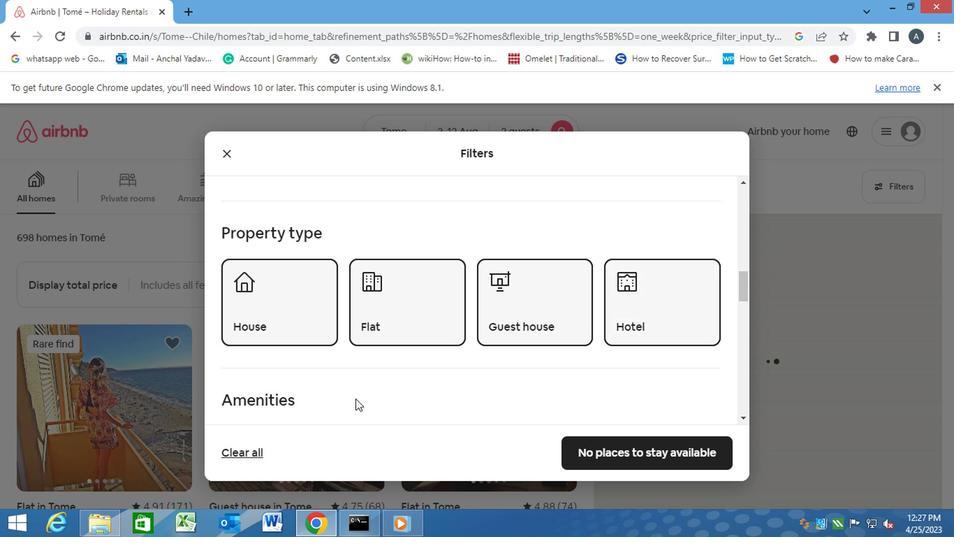 
Action: Mouse moved to (354, 400)
Screenshot: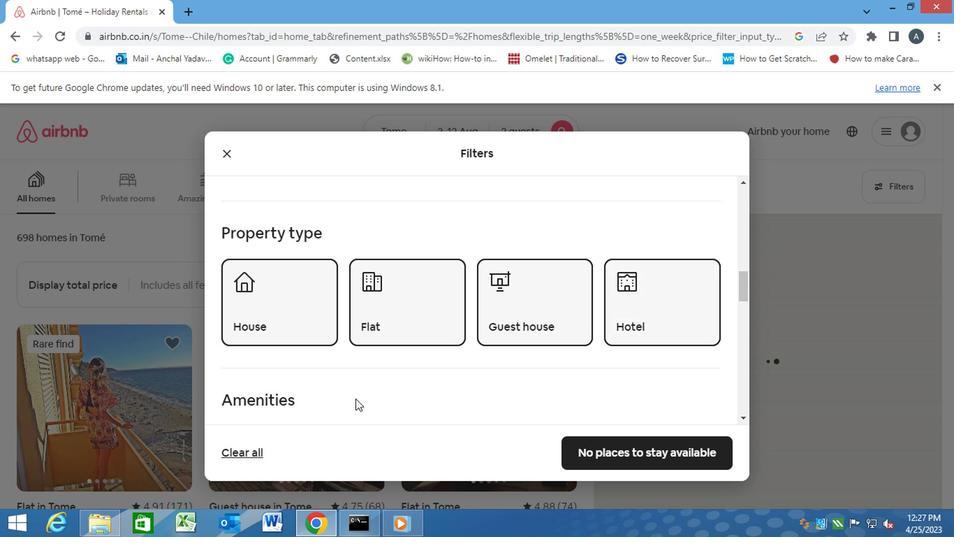 
Action: Mouse scrolled (354, 399) with delta (0, 0)
Screenshot: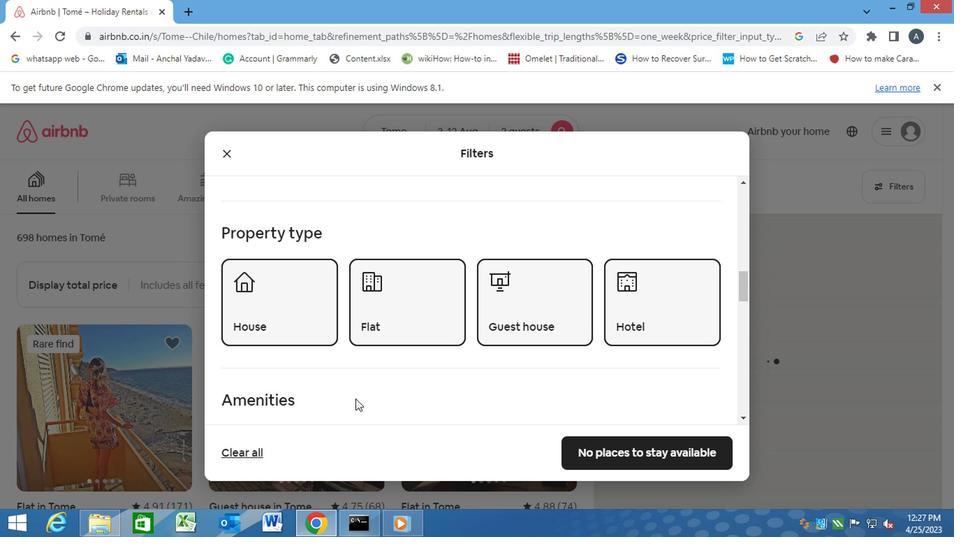 
Action: Mouse scrolled (354, 399) with delta (0, 0)
Screenshot: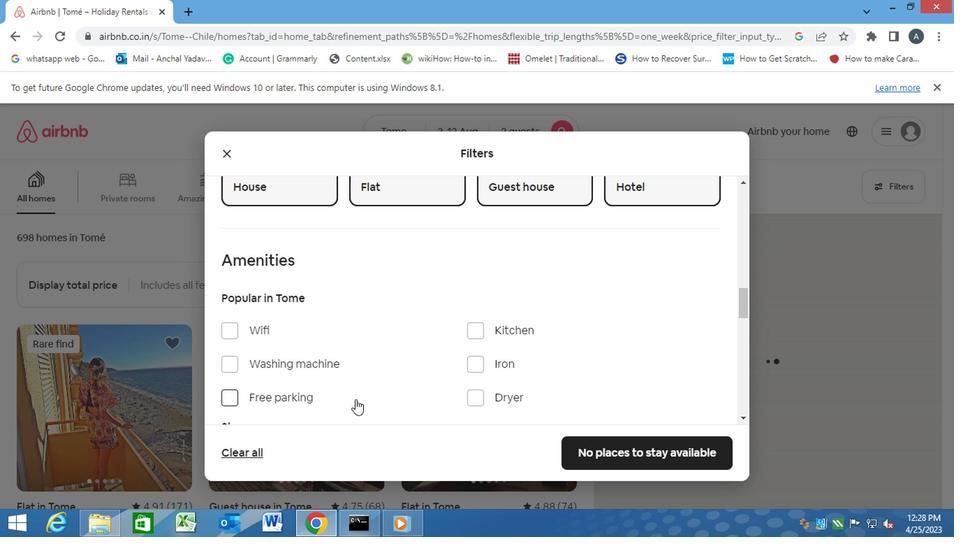 
Action: Mouse scrolled (354, 399) with delta (0, 0)
Screenshot: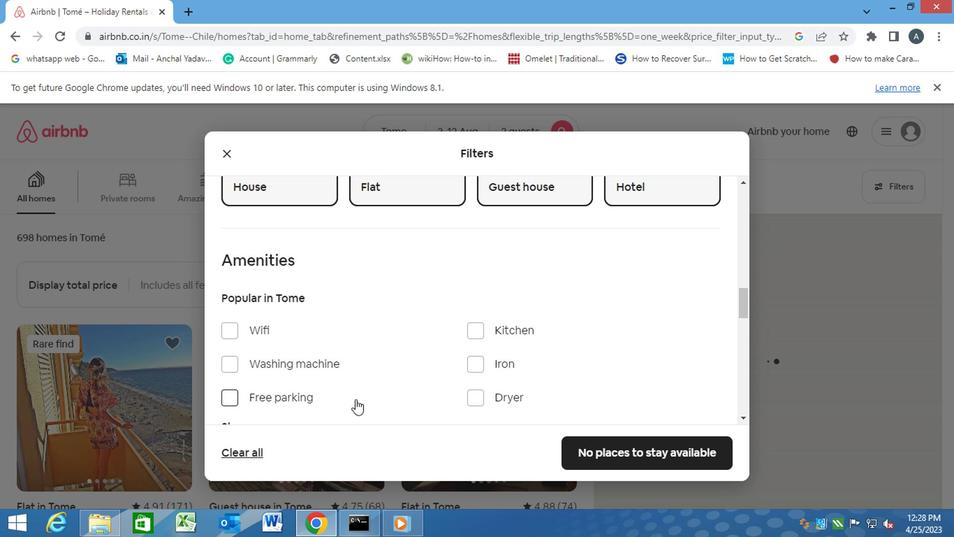
Action: Mouse moved to (354, 400)
Screenshot: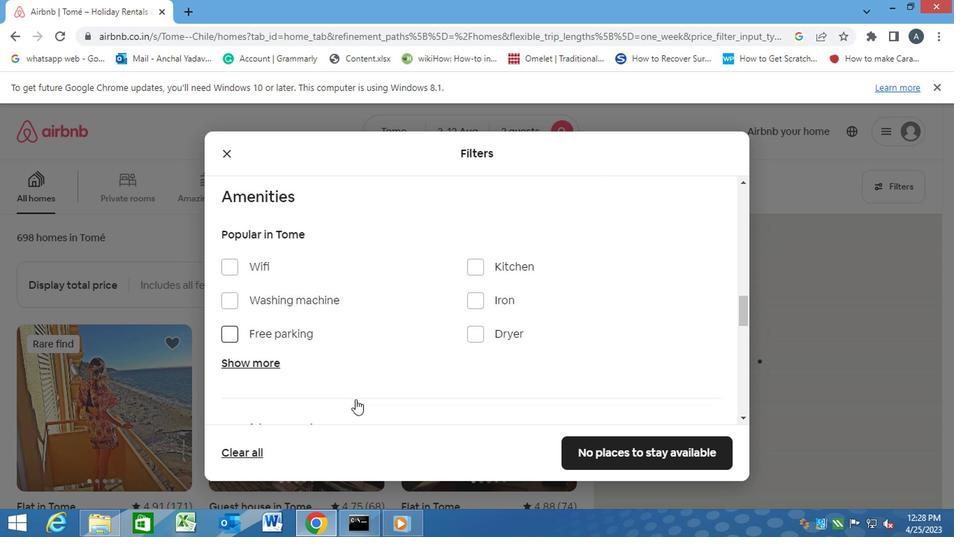 
Action: Mouse scrolled (354, 399) with delta (0, 0)
Screenshot: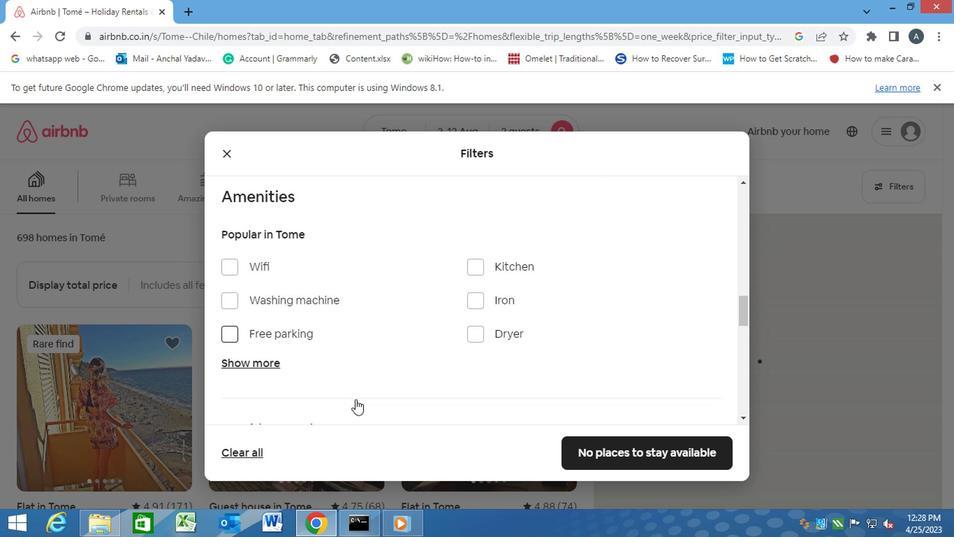 
Action: Mouse scrolled (354, 399) with delta (0, 0)
Screenshot: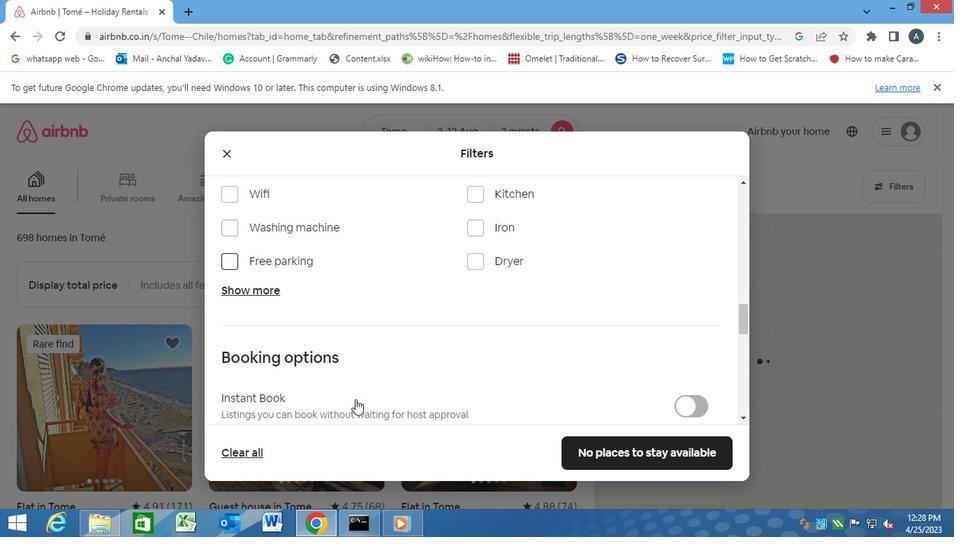 
Action: Mouse moved to (684, 307)
Screenshot: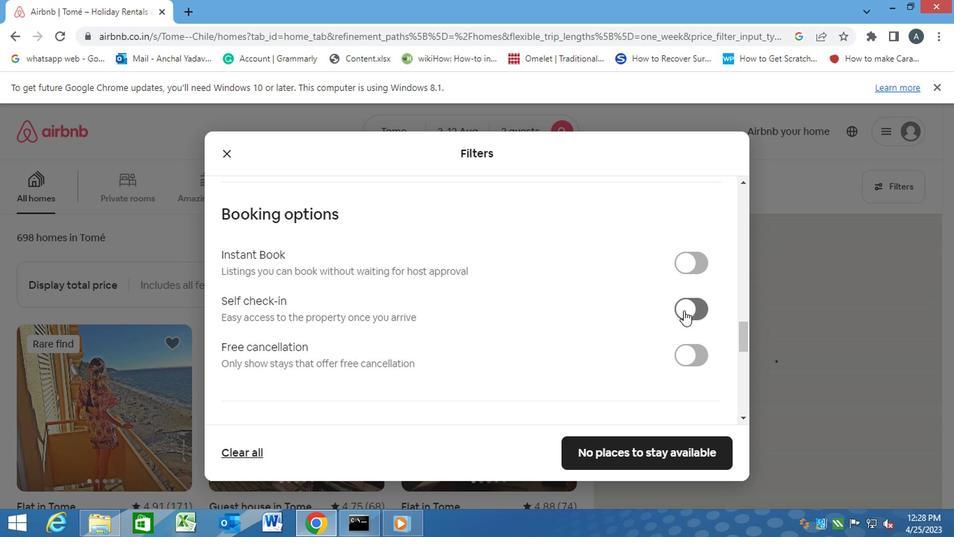 
Action: Mouse pressed left at (684, 307)
Screenshot: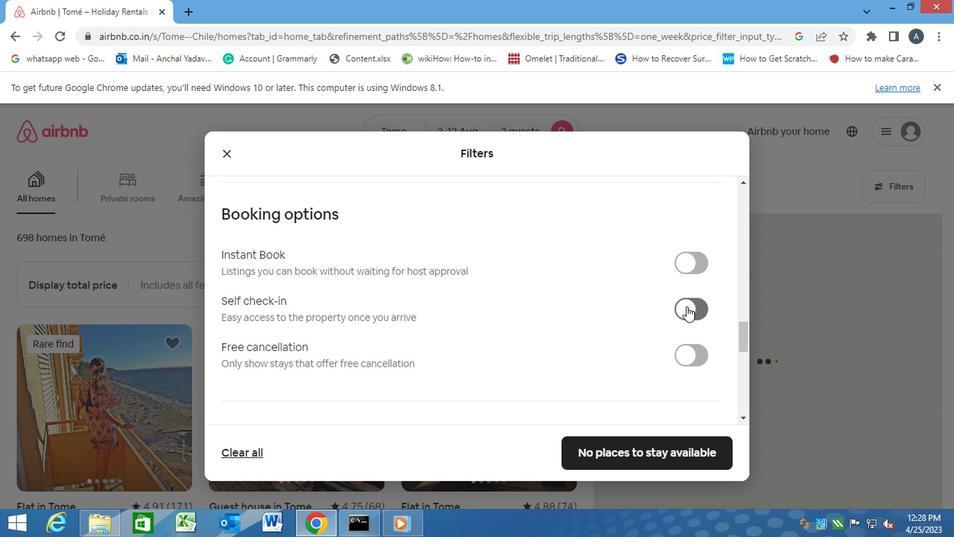 
Action: Mouse moved to (481, 337)
Screenshot: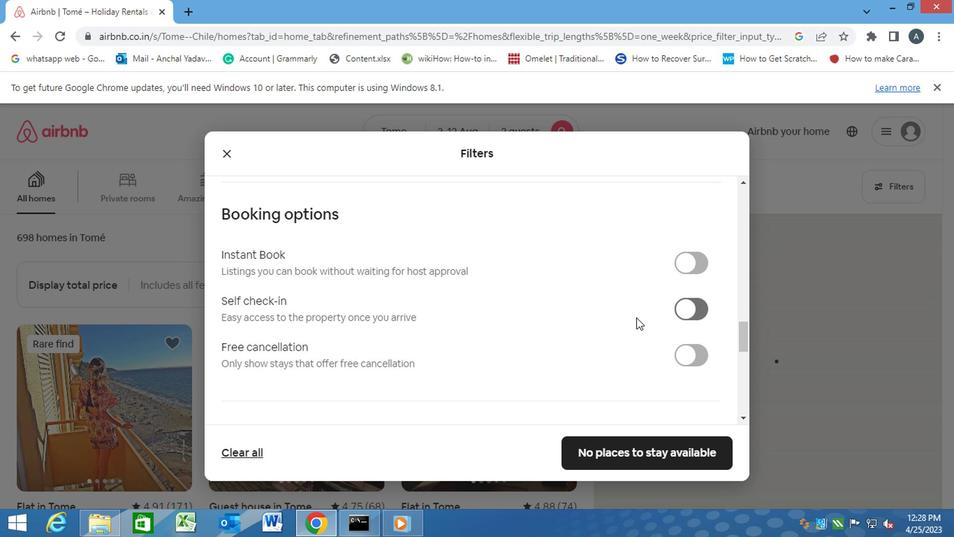 
Action: Mouse scrolled (481, 336) with delta (0, 0)
Screenshot: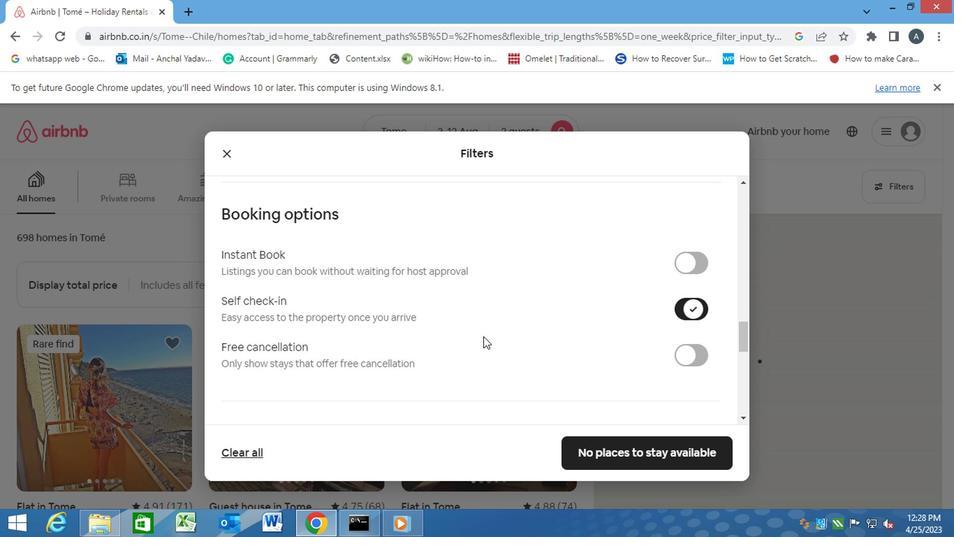 
Action: Mouse scrolled (481, 336) with delta (0, 0)
Screenshot: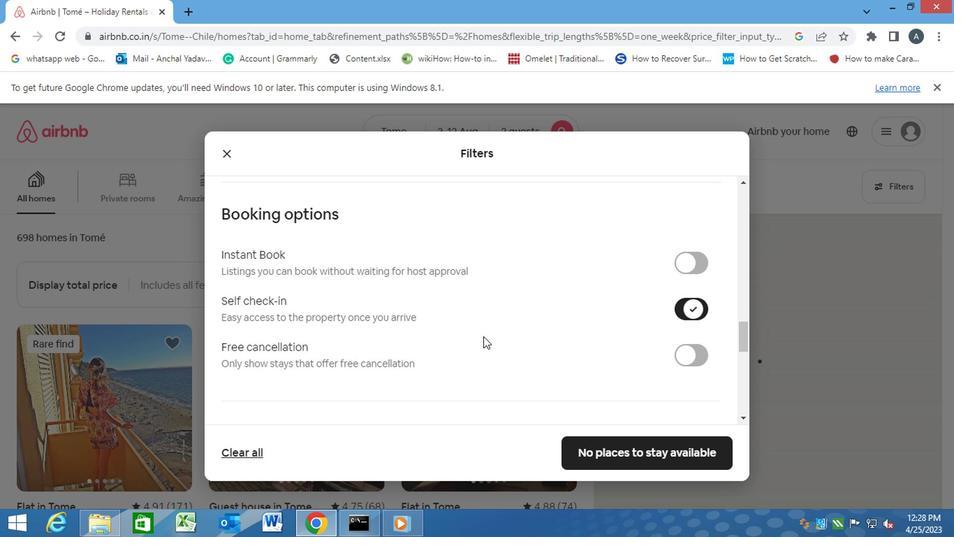 
Action: Mouse moved to (480, 337)
Screenshot: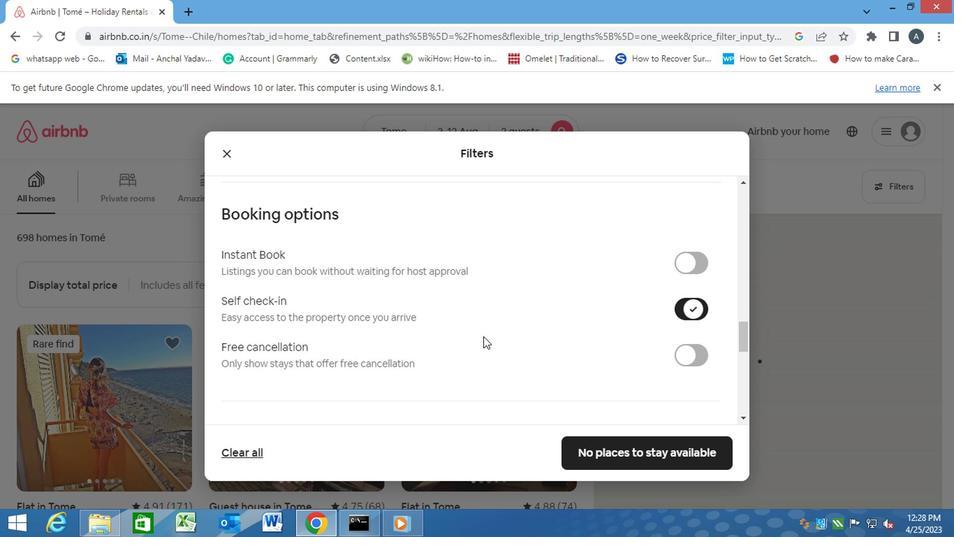 
Action: Mouse scrolled (480, 336) with delta (0, 0)
Screenshot: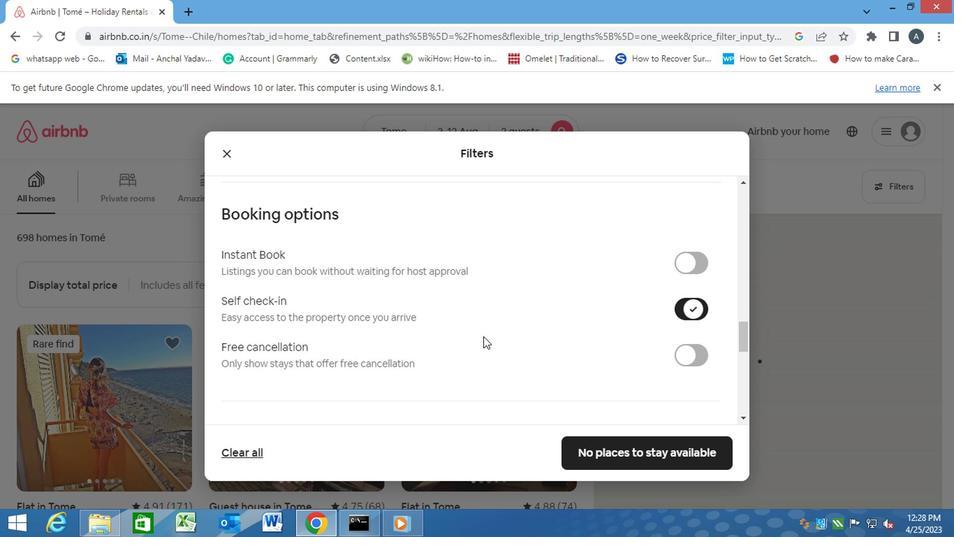 
Action: Mouse scrolled (480, 336) with delta (0, 0)
Screenshot: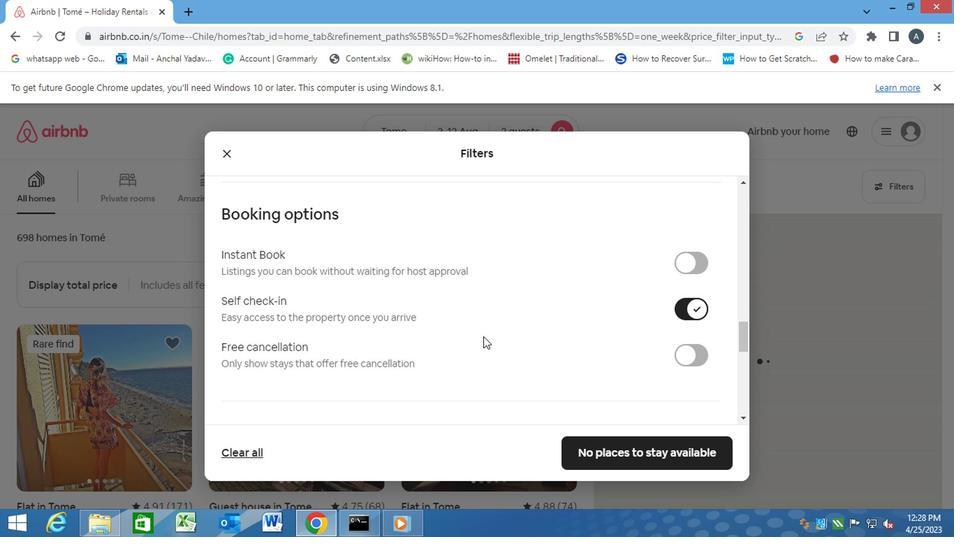 
Action: Mouse scrolled (480, 336) with delta (0, 0)
Screenshot: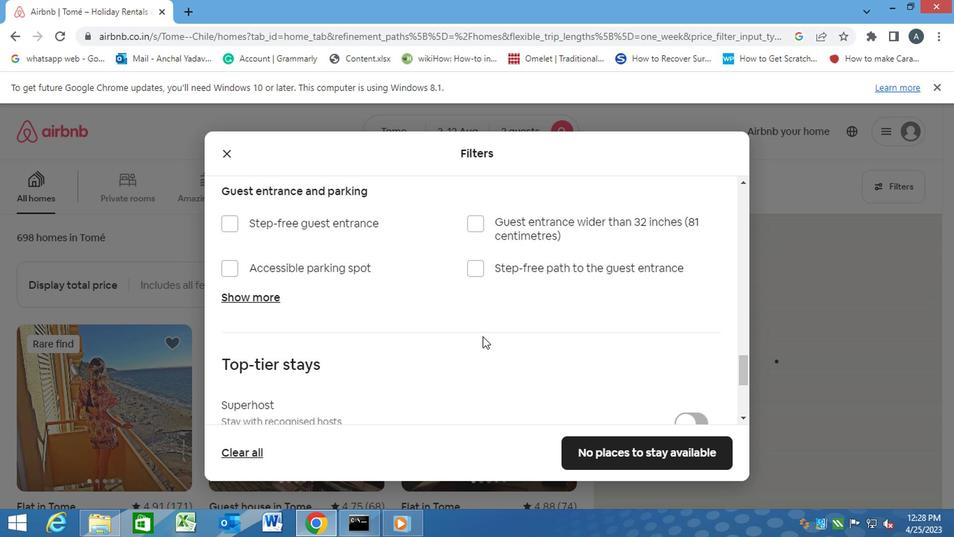 
Action: Mouse scrolled (480, 336) with delta (0, 0)
Screenshot: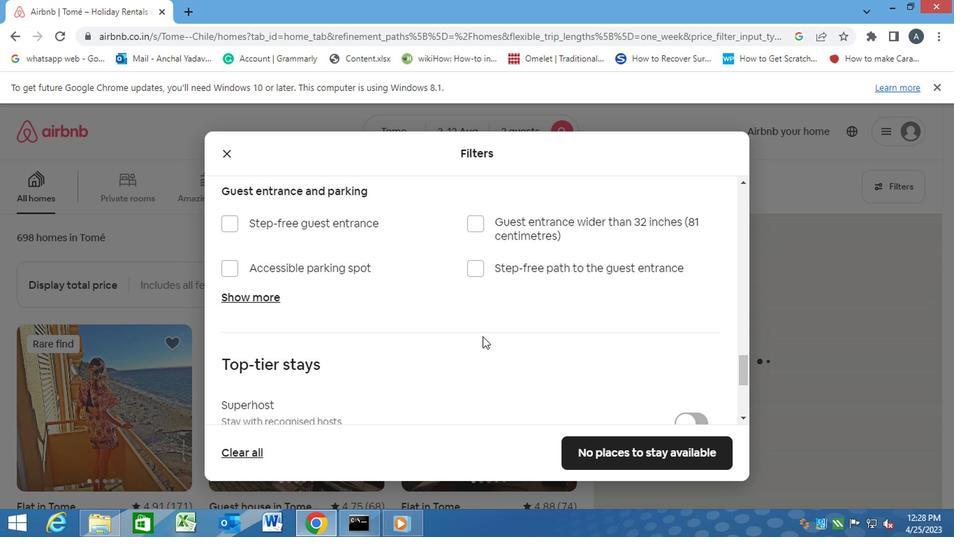 
Action: Mouse scrolled (480, 336) with delta (0, 0)
Screenshot: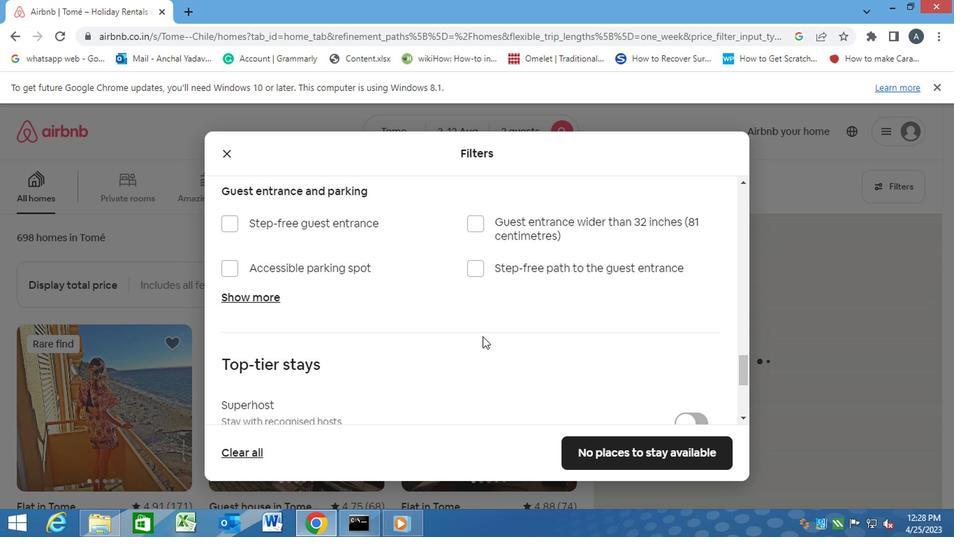 
Action: Mouse moved to (477, 337)
Screenshot: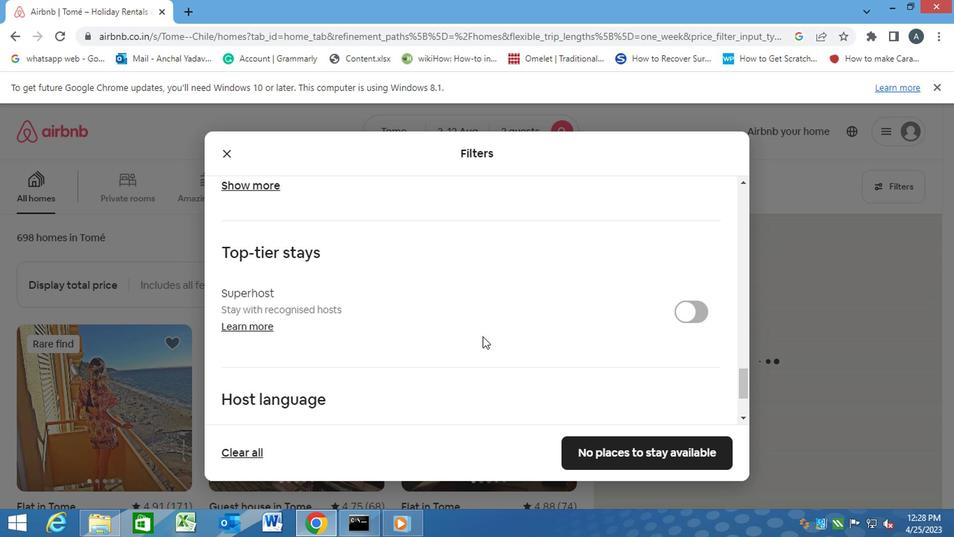 
Action: Mouse scrolled (477, 336) with delta (0, 0)
Screenshot: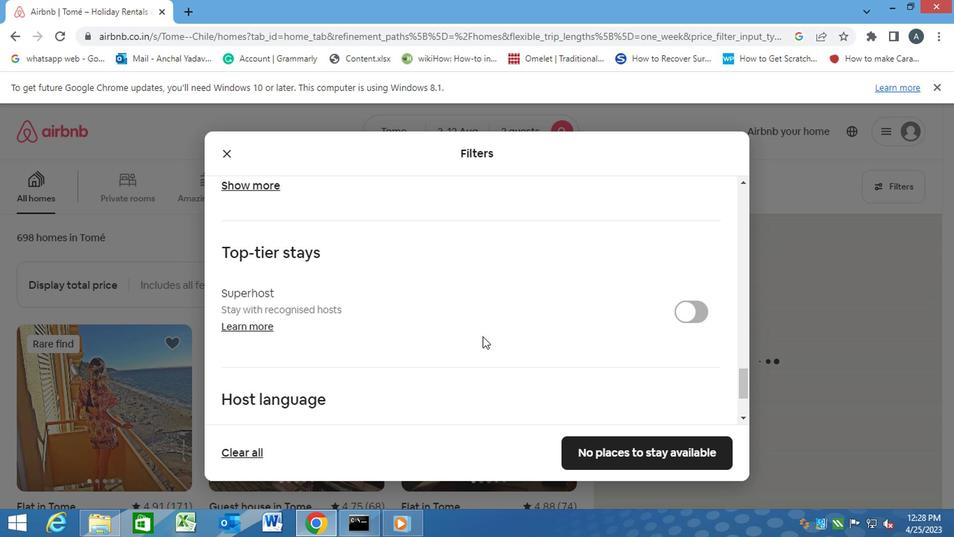
Action: Mouse moved to (232, 325)
Screenshot: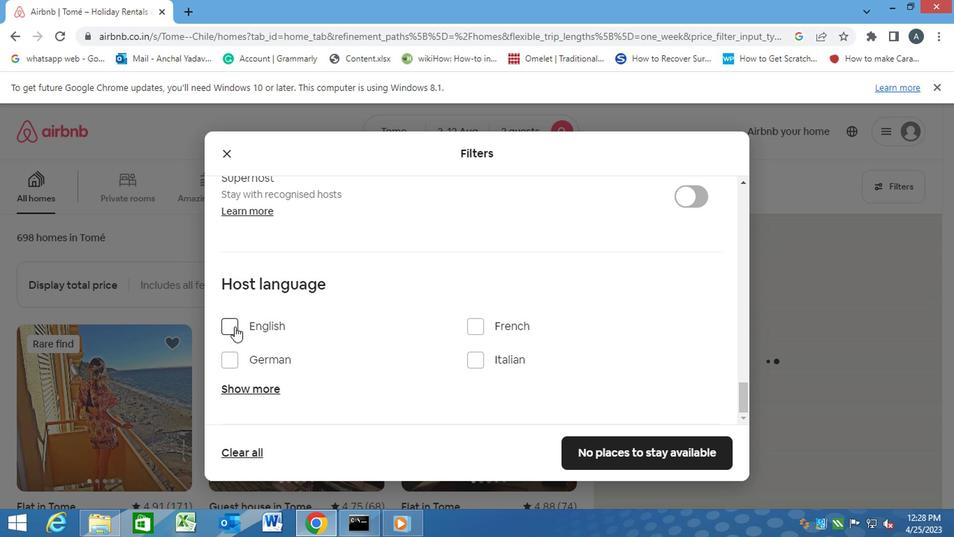 
Action: Mouse pressed left at (232, 325)
Screenshot: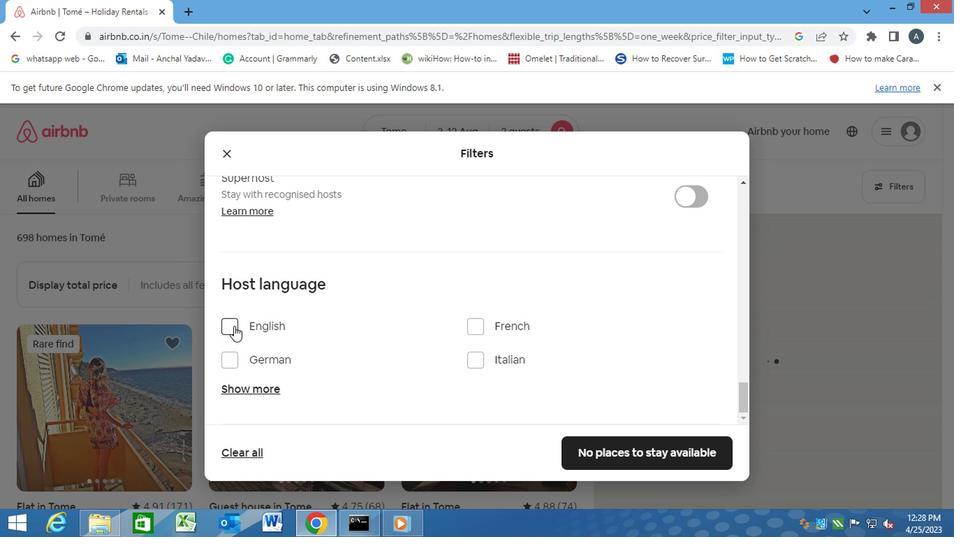 
Action: Mouse moved to (660, 447)
Screenshot: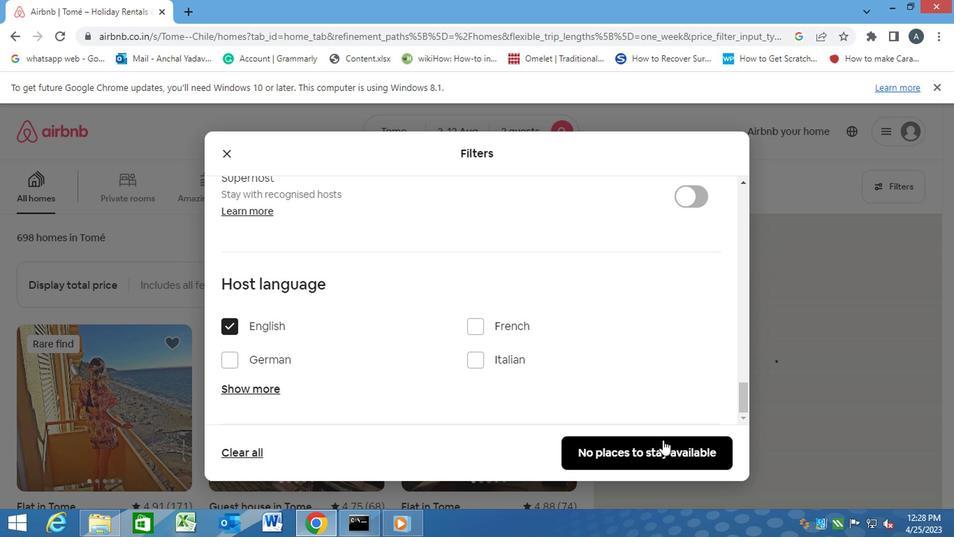 
Action: Mouse pressed left at (660, 447)
Screenshot: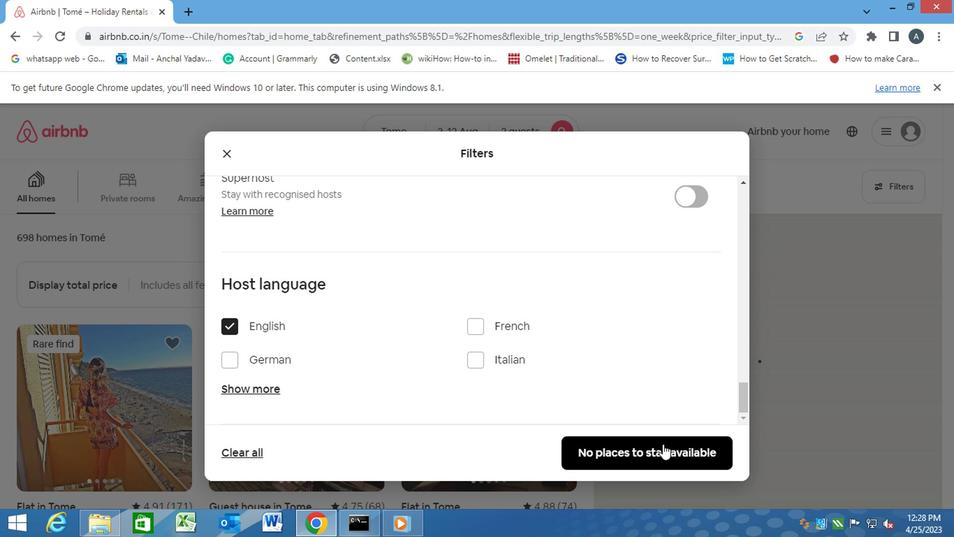 
